 Task: Add an event with the title Third Meeting with Team Sales, date '2024/05/08', time 9:40 AM to 11:40 AMand add a description: Welcome to the Presentation Practice session, where you can hone your public speaking skills and receive constructive feedback to enhance your presentation abilities. This interactive session is designed to provide a supportive environment for participants to practice and refine their presentation techniques, whether it's for professional or academic purposes., put the event into Green category, logged in from the account softage.3@softage.netand send the event invitation to softage.10@softage.net and softage.1@softage.net. Set a reminder for the event 1 hour before
Action: Mouse moved to (107, 127)
Screenshot: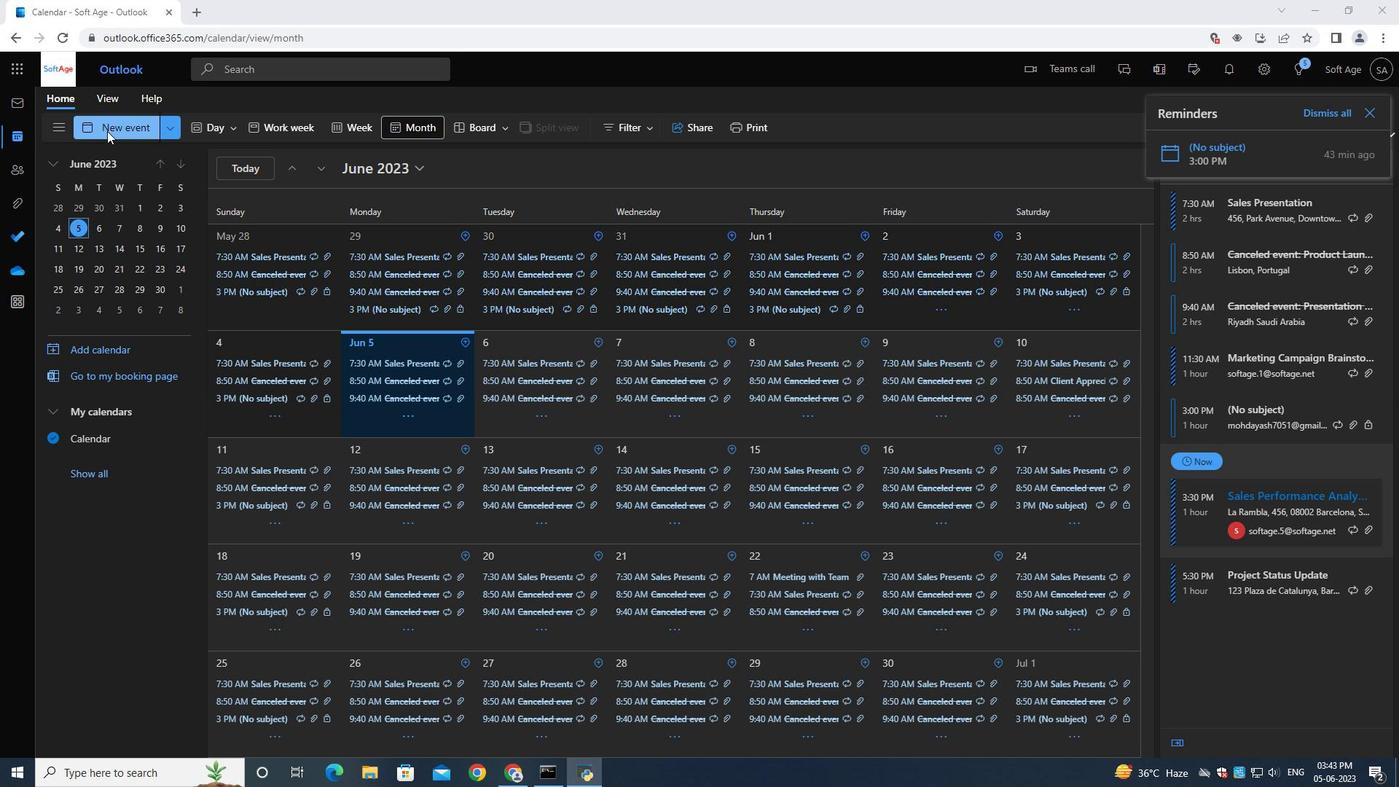 
Action: Mouse pressed left at (107, 127)
Screenshot: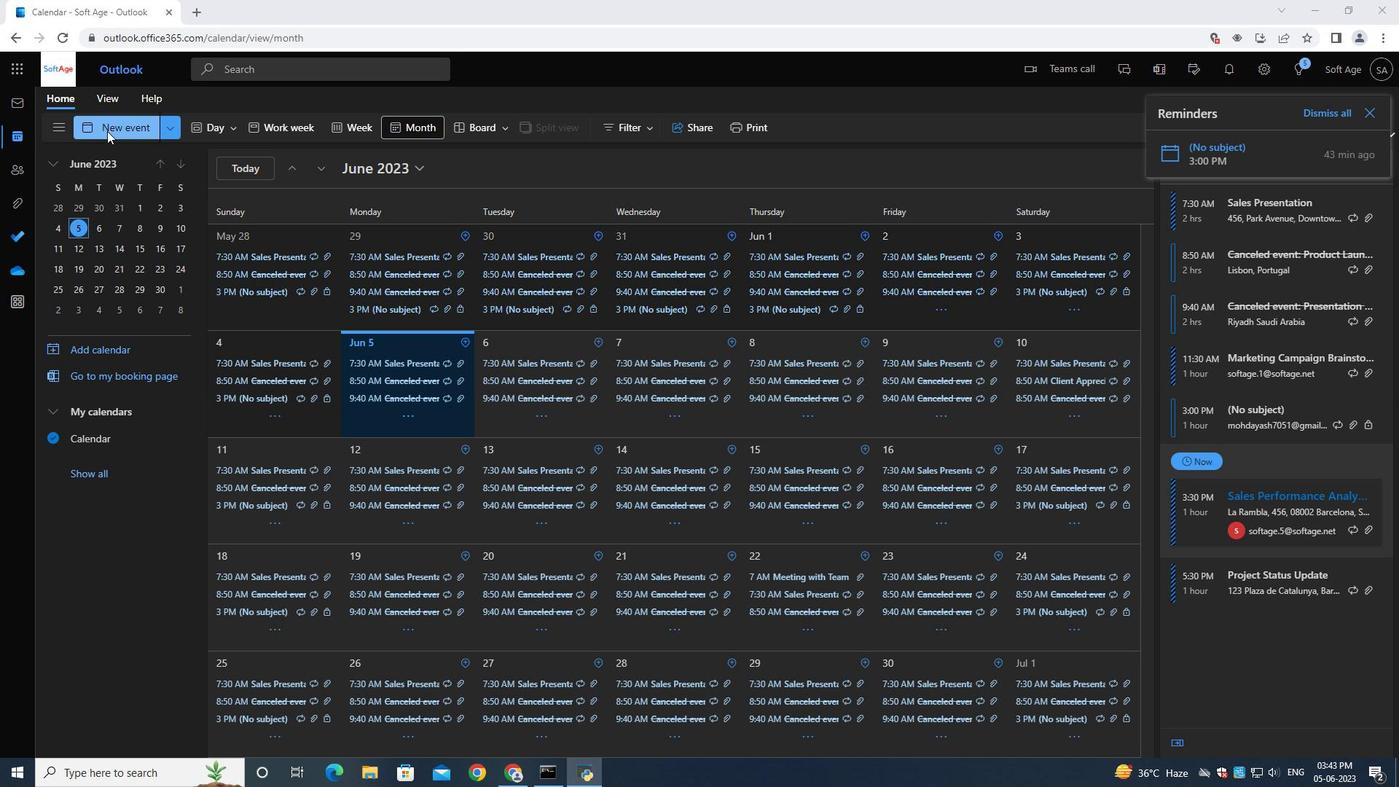 
Action: Mouse moved to (417, 217)
Screenshot: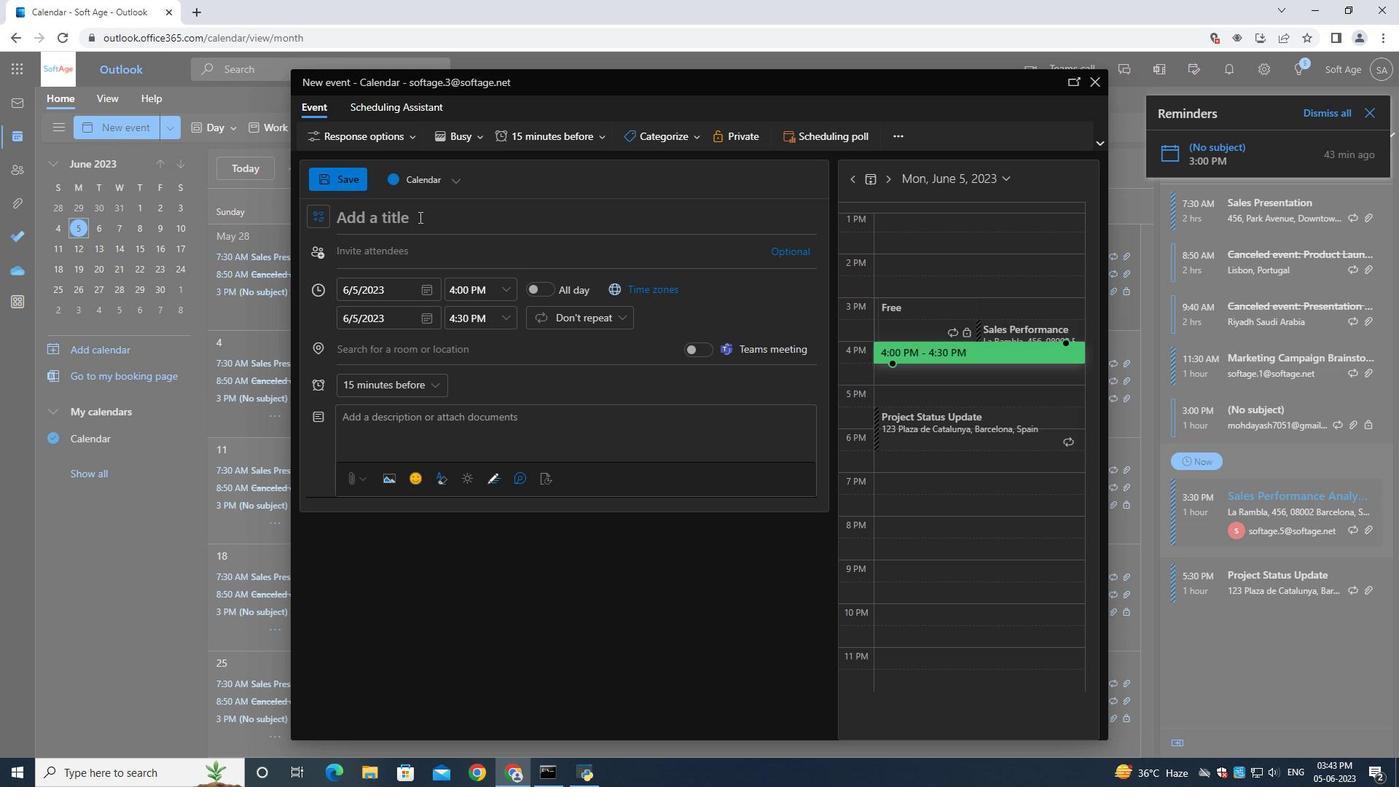 
Action: Mouse pressed left at (417, 217)
Screenshot: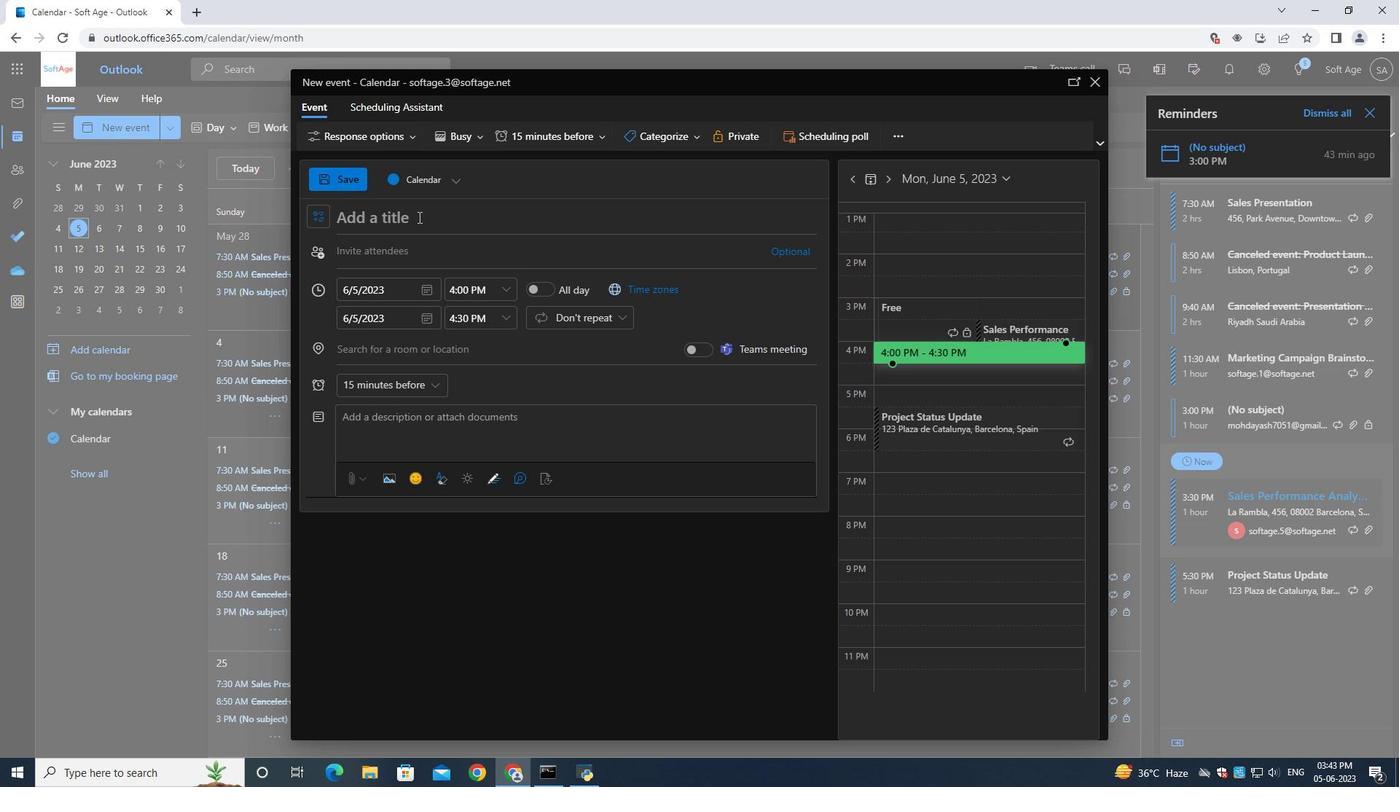 
Action: Key pressed <Key.shift>Third<Key.space><Key.shift>Meeting<Key.space><Key.shift><Key.shift><Key.shift><Key.shift><Key.shift><Key.shift><Key.shift><Key.shift><Key.shift><Key.shift><Key.shift><Key.shift><Key.shift><Key.shift><Key.shift><Key.shift><Key.shift><Key.shift><Key.shift><Key.shift><Key.shift><Key.shift><Key.shift><Key.shift><Key.shift><Key.shift><Key.shift><Key.shift><Key.shift><Key.shift><Key.shift><Key.shift><Key.shift><Key.shift><Key.shift><Key.shift><Key.shift><Key.shift><Key.shift><Key.shift>with<Key.space><Key.shift>Team<Key.space><Key.shift>Sales<Key.space>
Screenshot: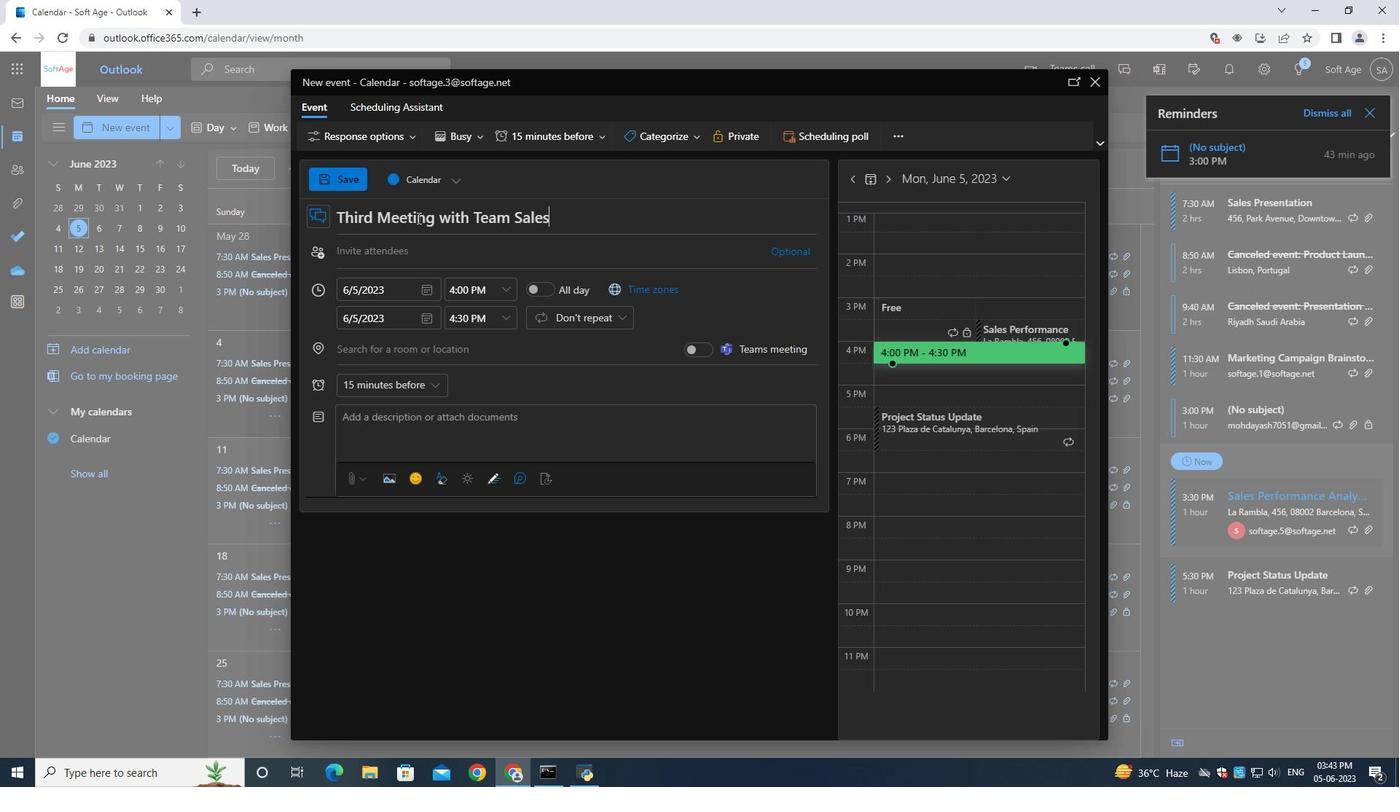 
Action: Mouse moved to (430, 295)
Screenshot: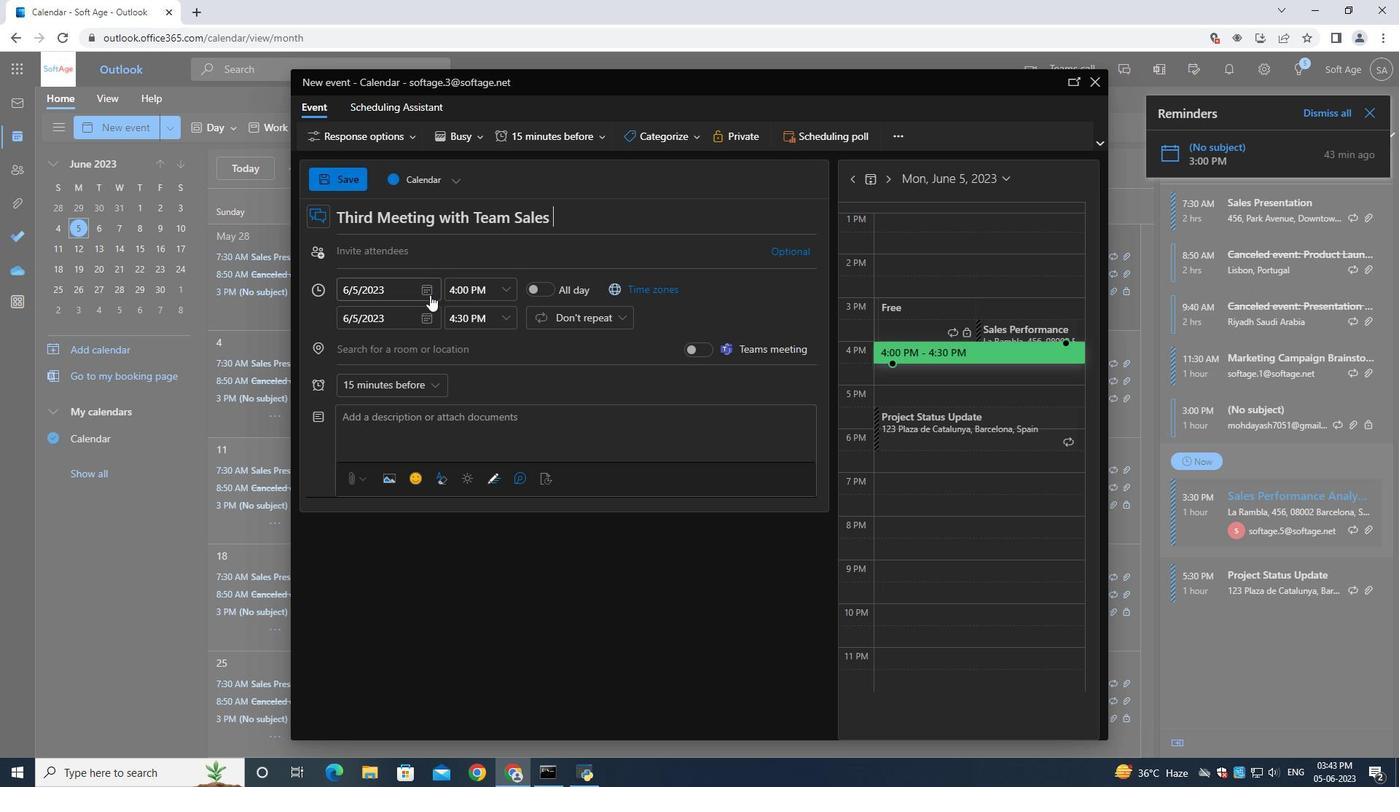 
Action: Mouse pressed left at (430, 295)
Screenshot: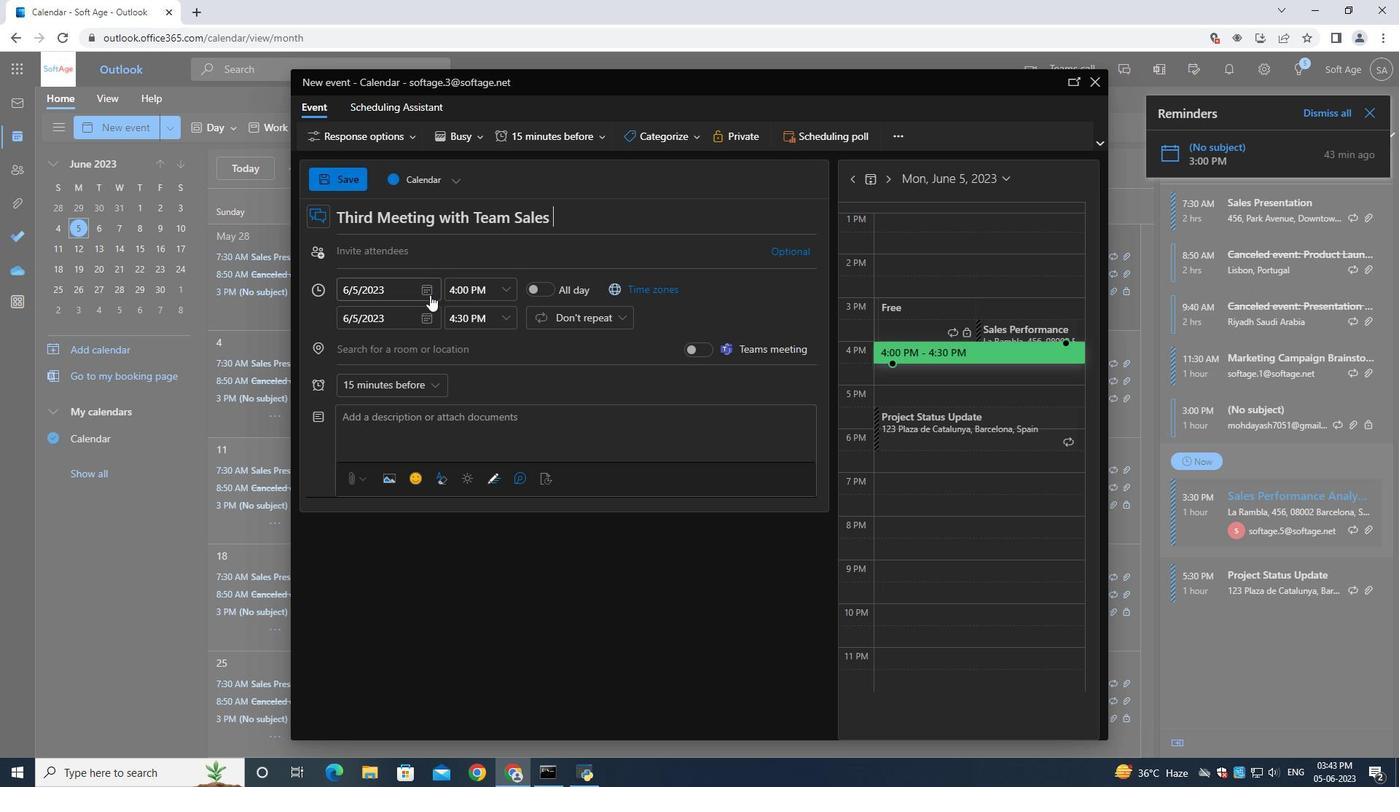 
Action: Mouse moved to (481, 317)
Screenshot: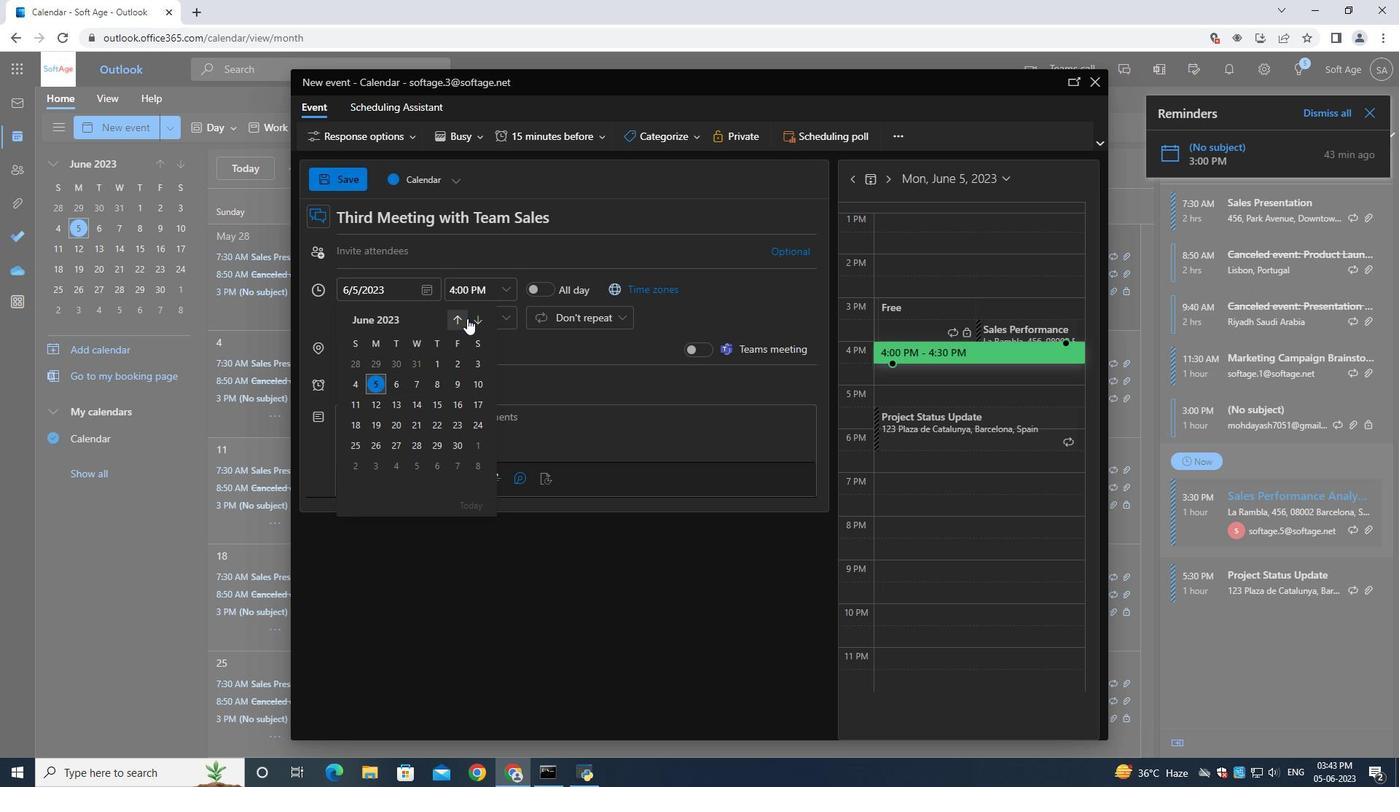 
Action: Mouse pressed left at (481, 317)
Screenshot: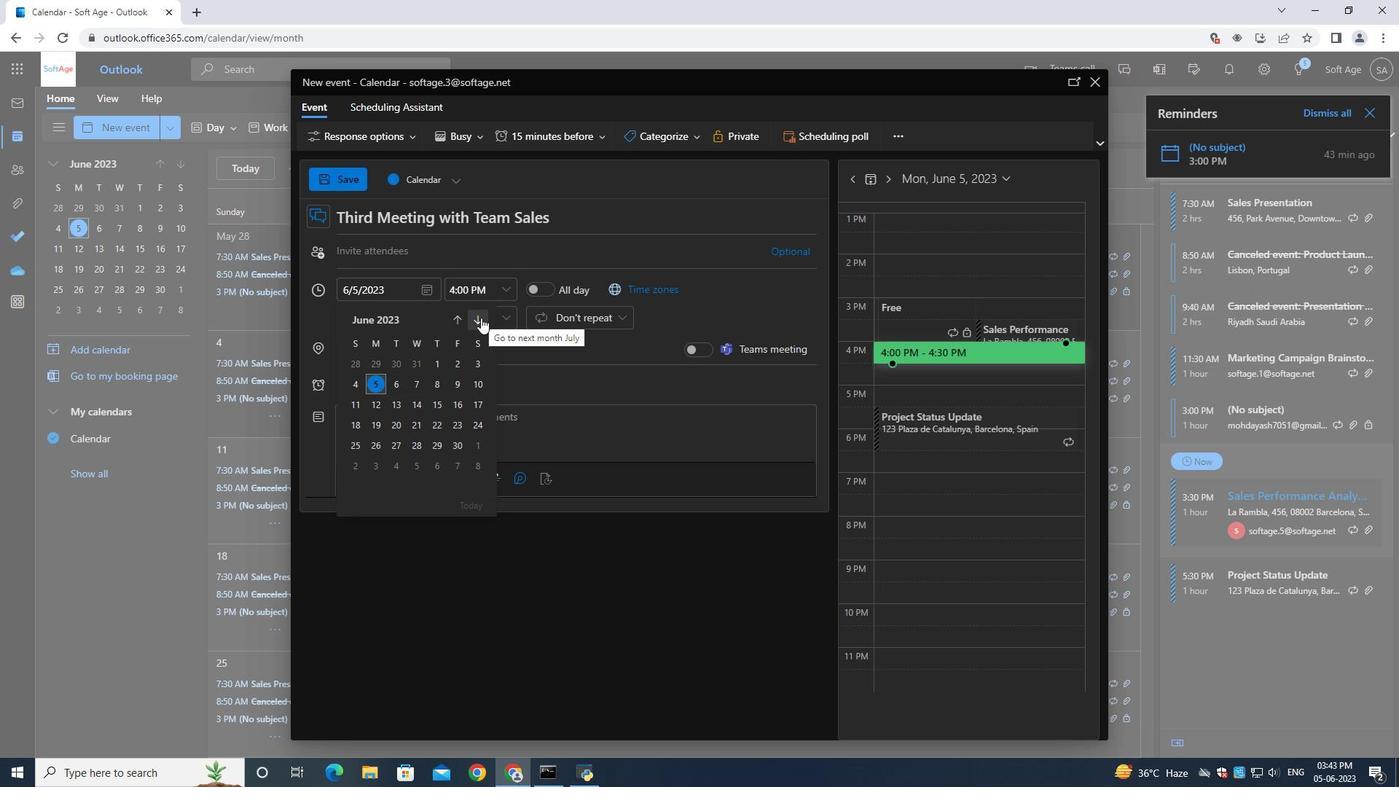 
Action: Mouse pressed left at (481, 317)
Screenshot: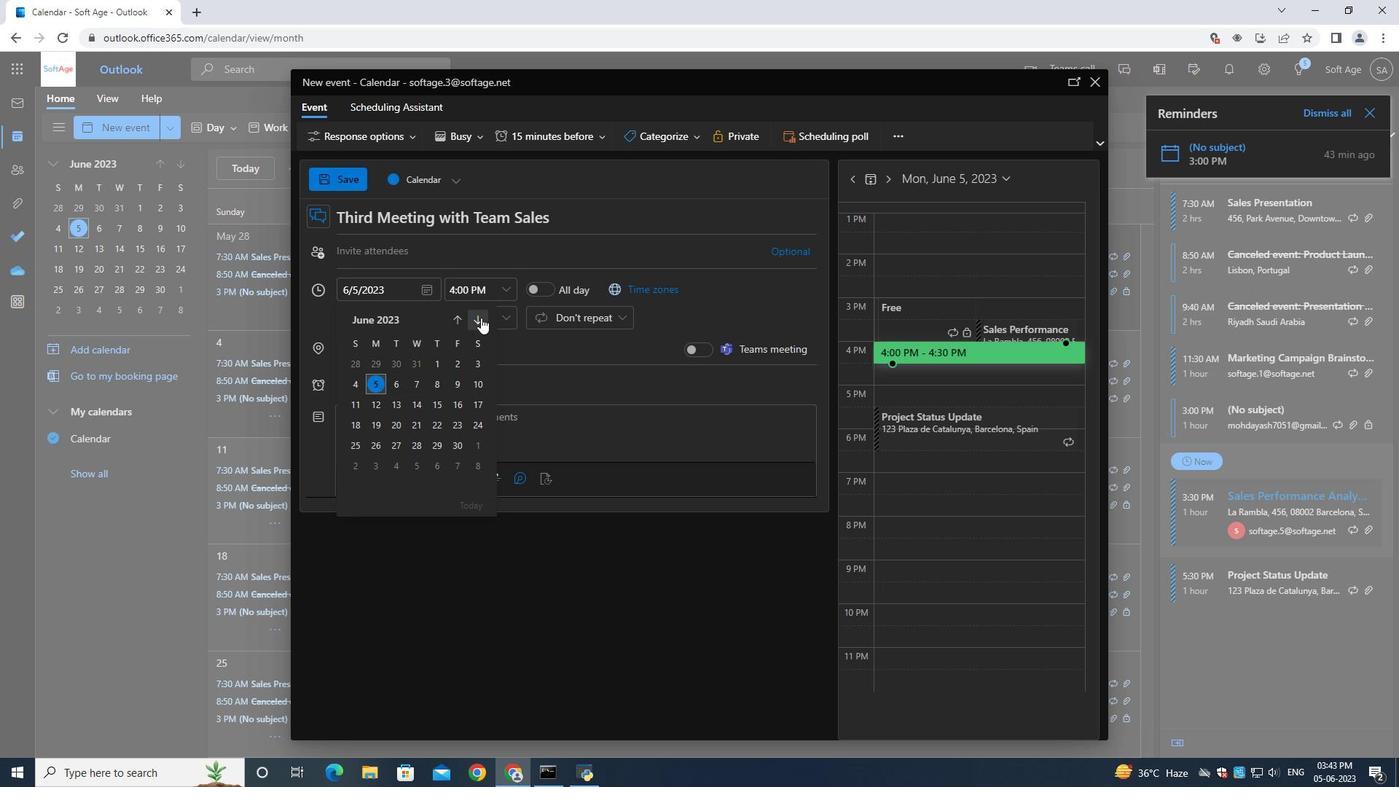 
Action: Mouse pressed left at (481, 317)
Screenshot: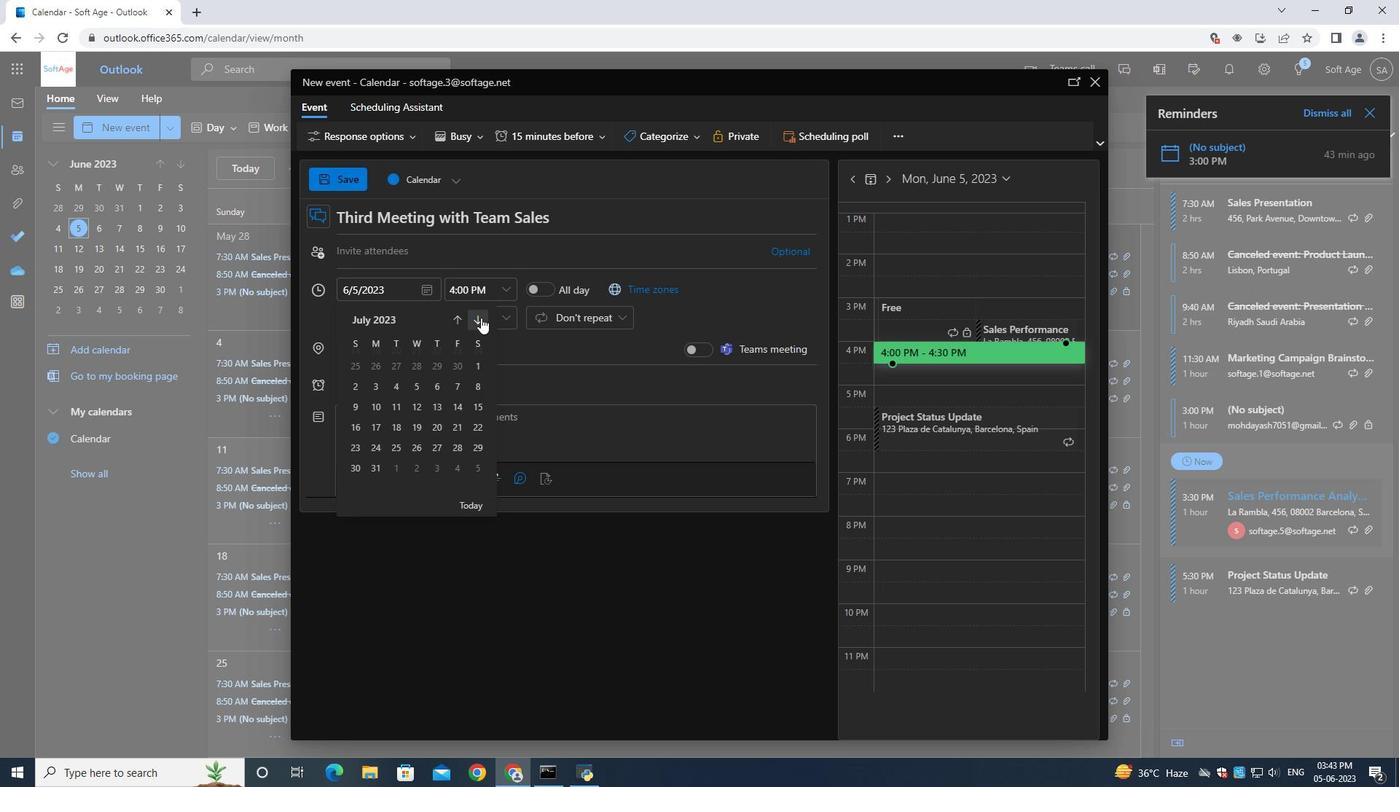 
Action: Mouse pressed left at (481, 317)
Screenshot: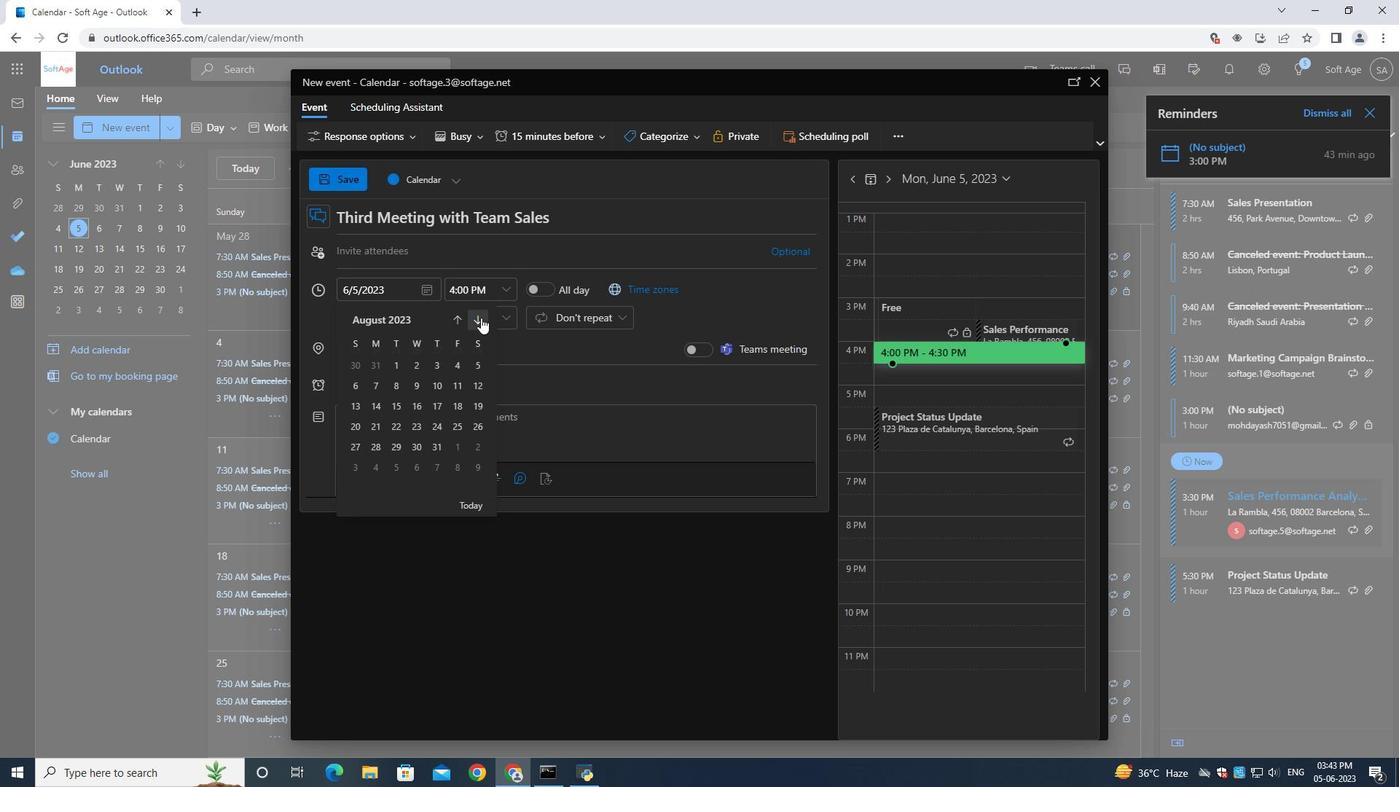 
Action: Mouse pressed left at (481, 317)
Screenshot: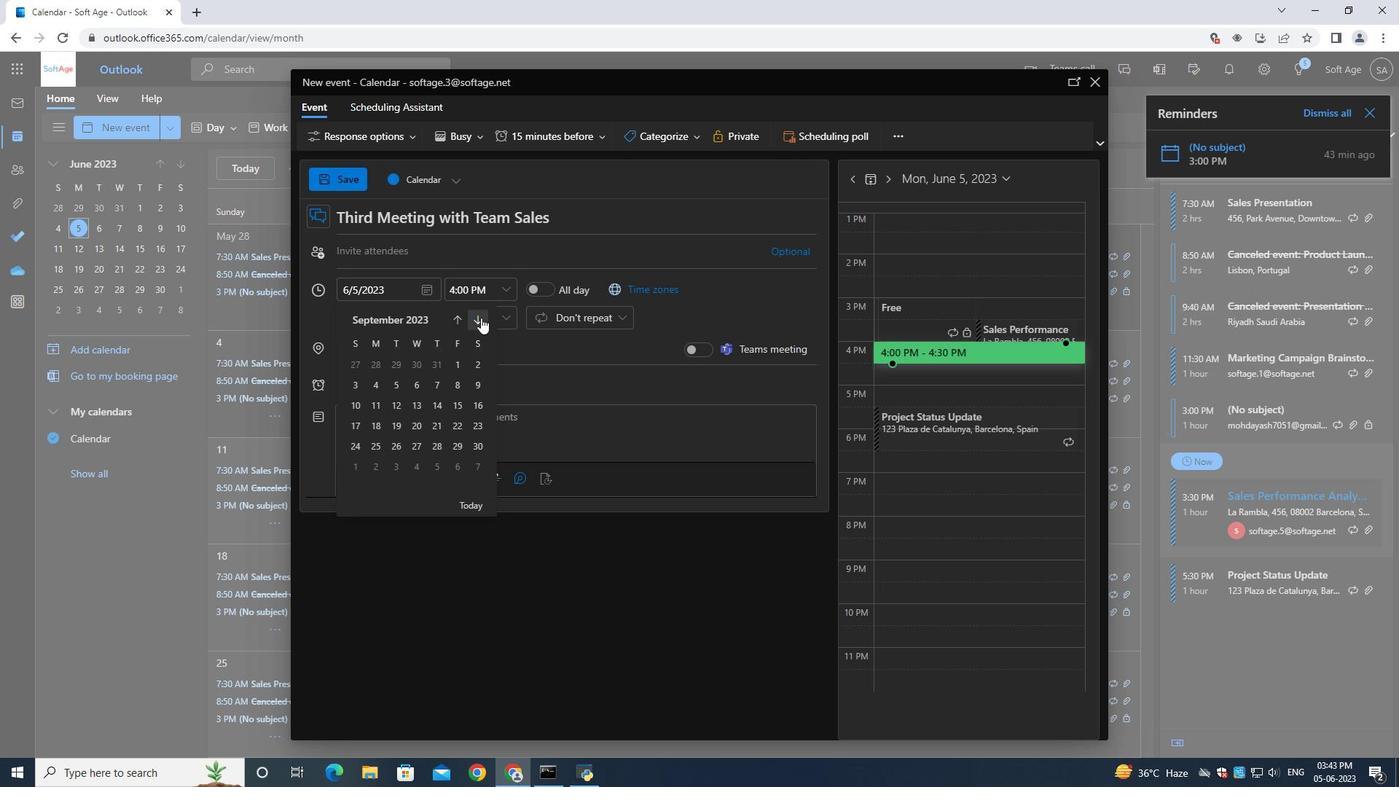 
Action: Mouse pressed left at (481, 317)
Screenshot: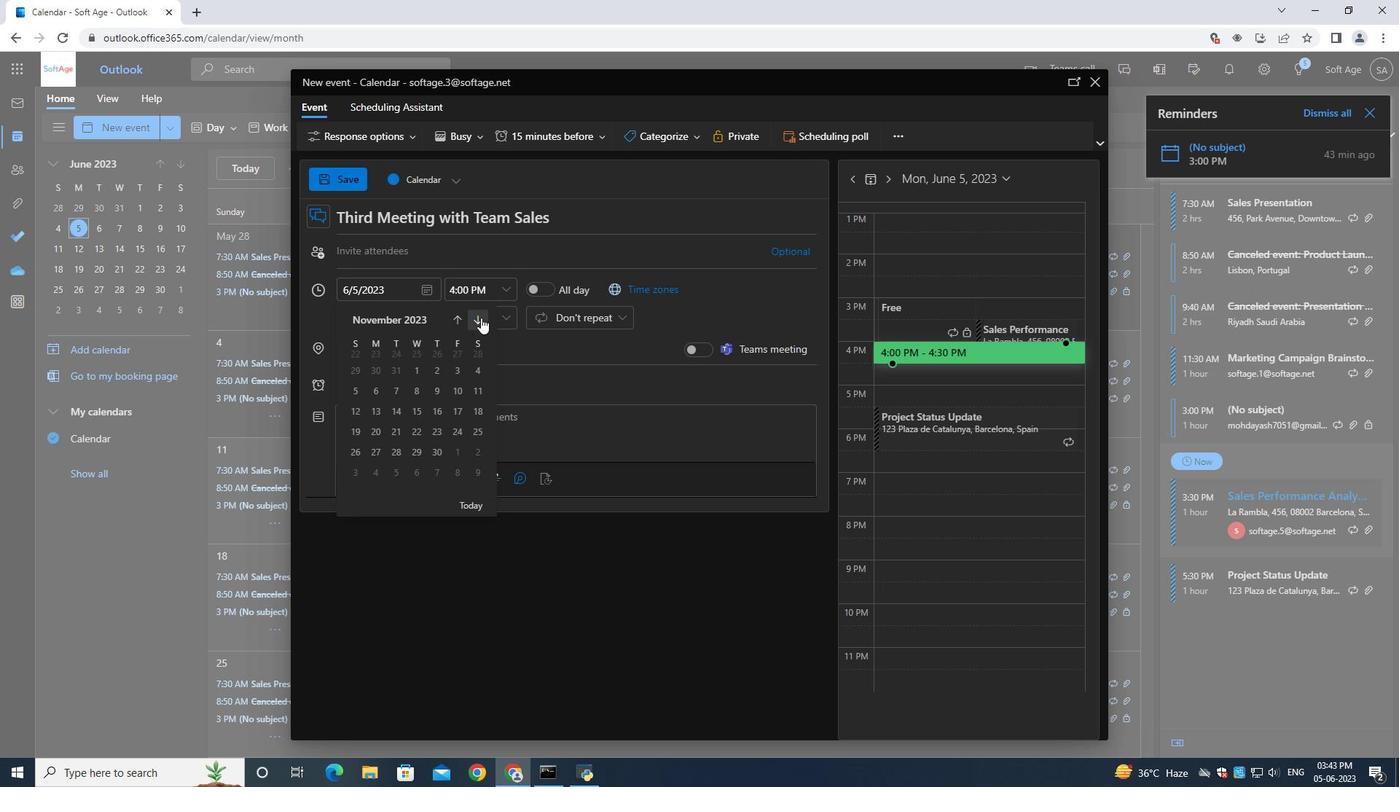 
Action: Mouse pressed left at (481, 317)
Screenshot: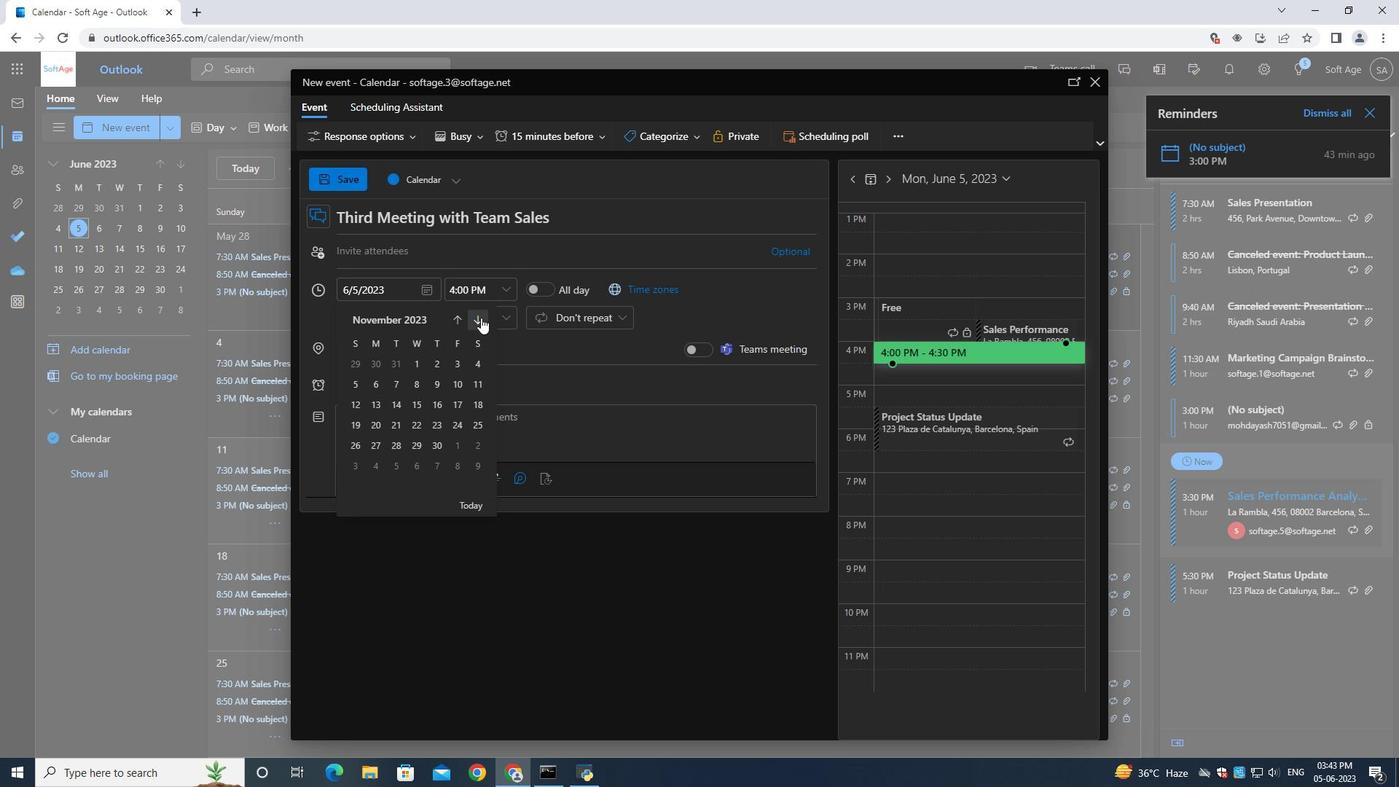 
Action: Mouse pressed left at (481, 317)
Screenshot: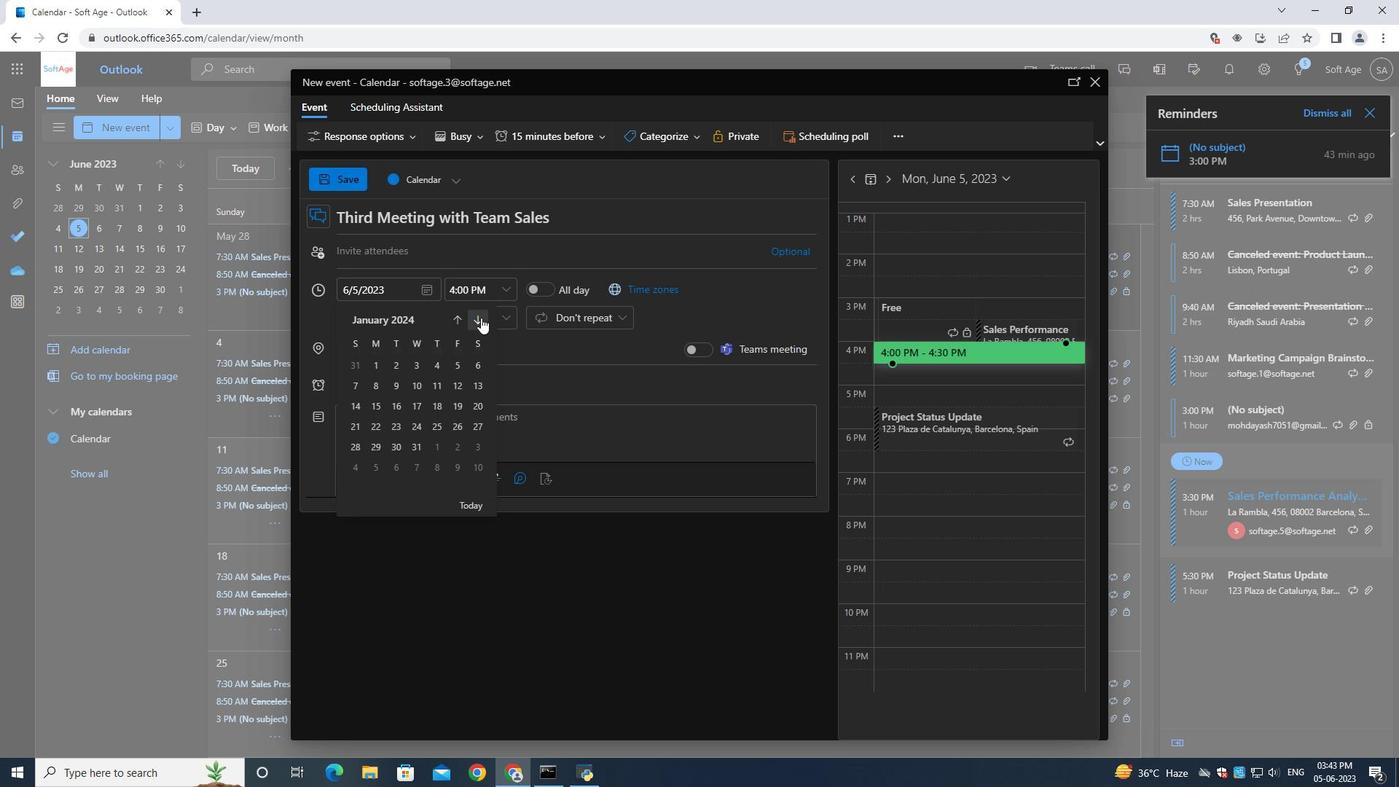 
Action: Mouse pressed left at (481, 317)
Screenshot: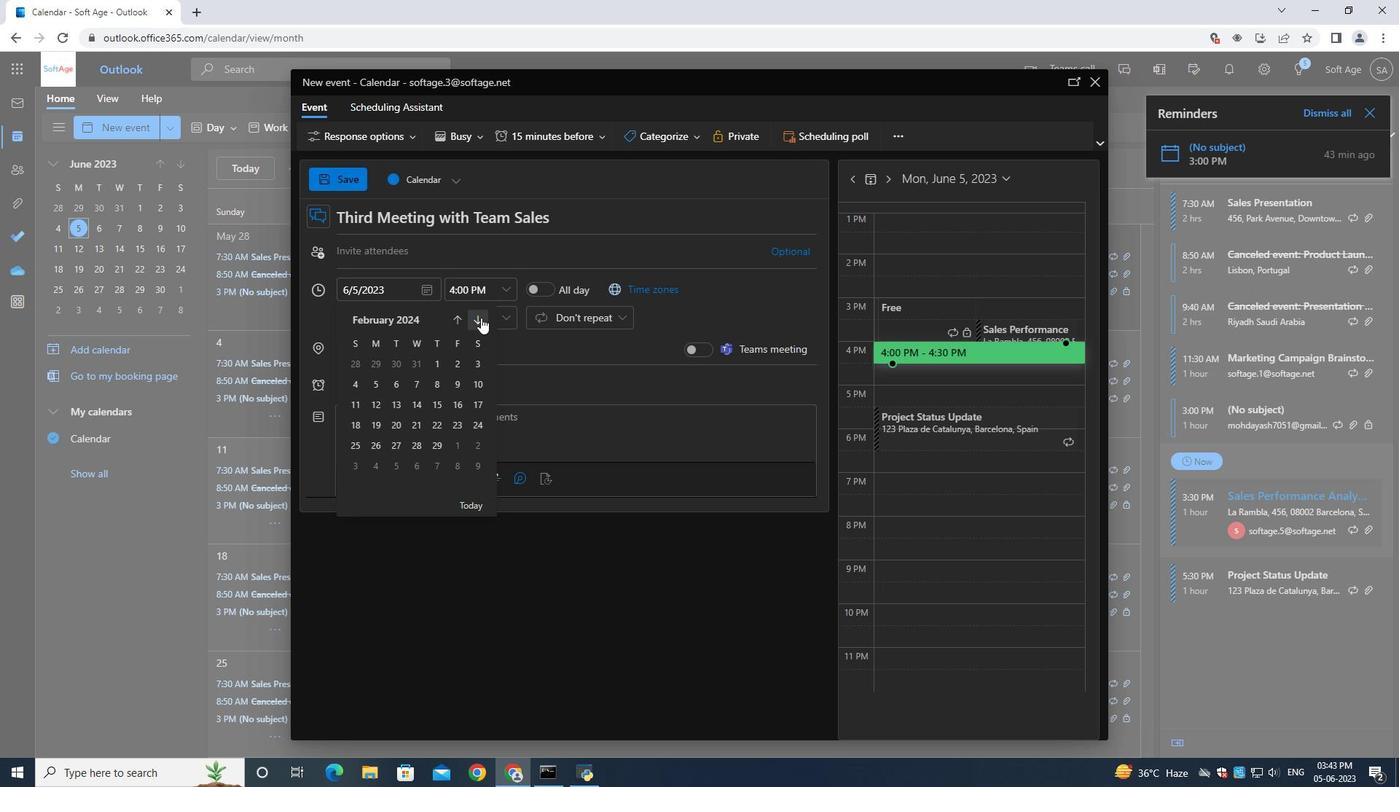 
Action: Mouse pressed left at (481, 317)
Screenshot: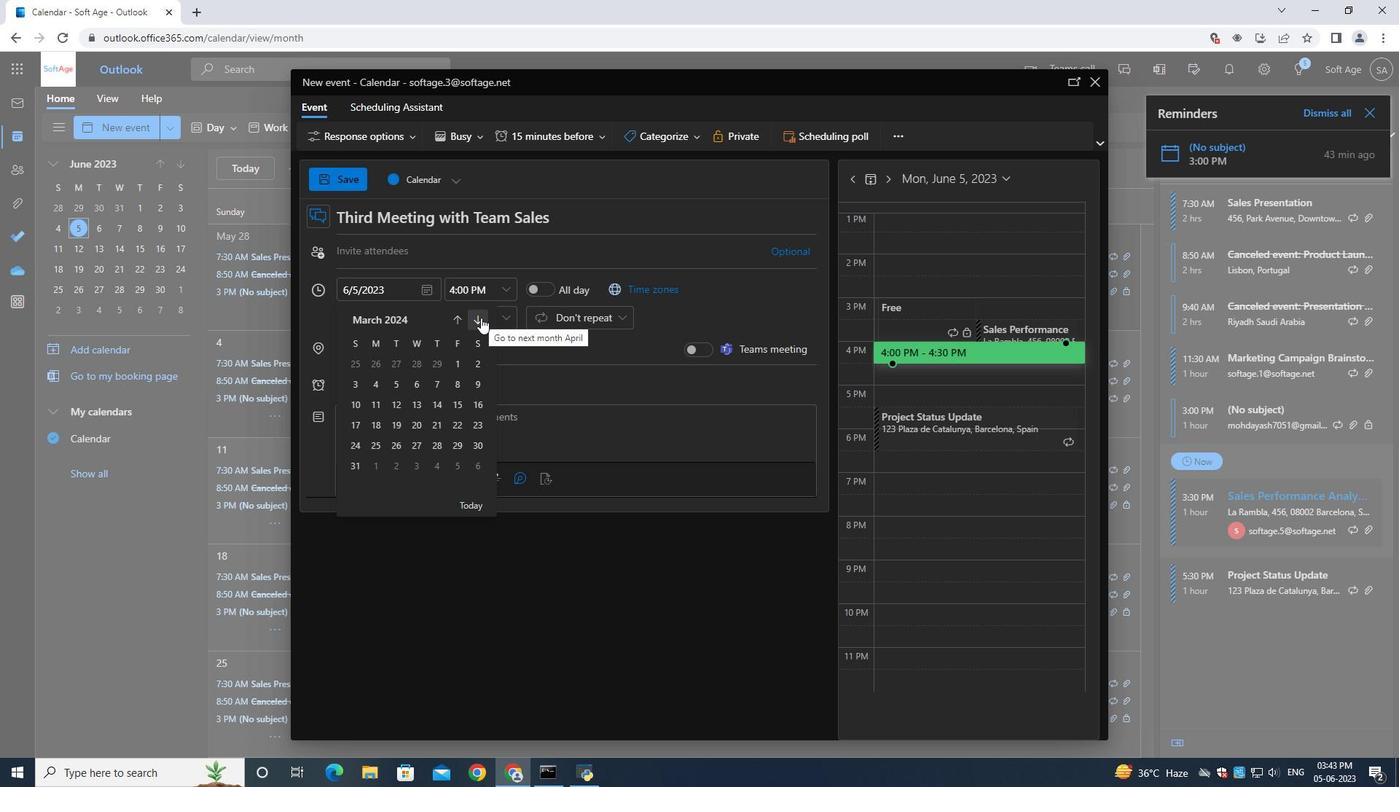 
Action: Mouse moved to (473, 315)
Screenshot: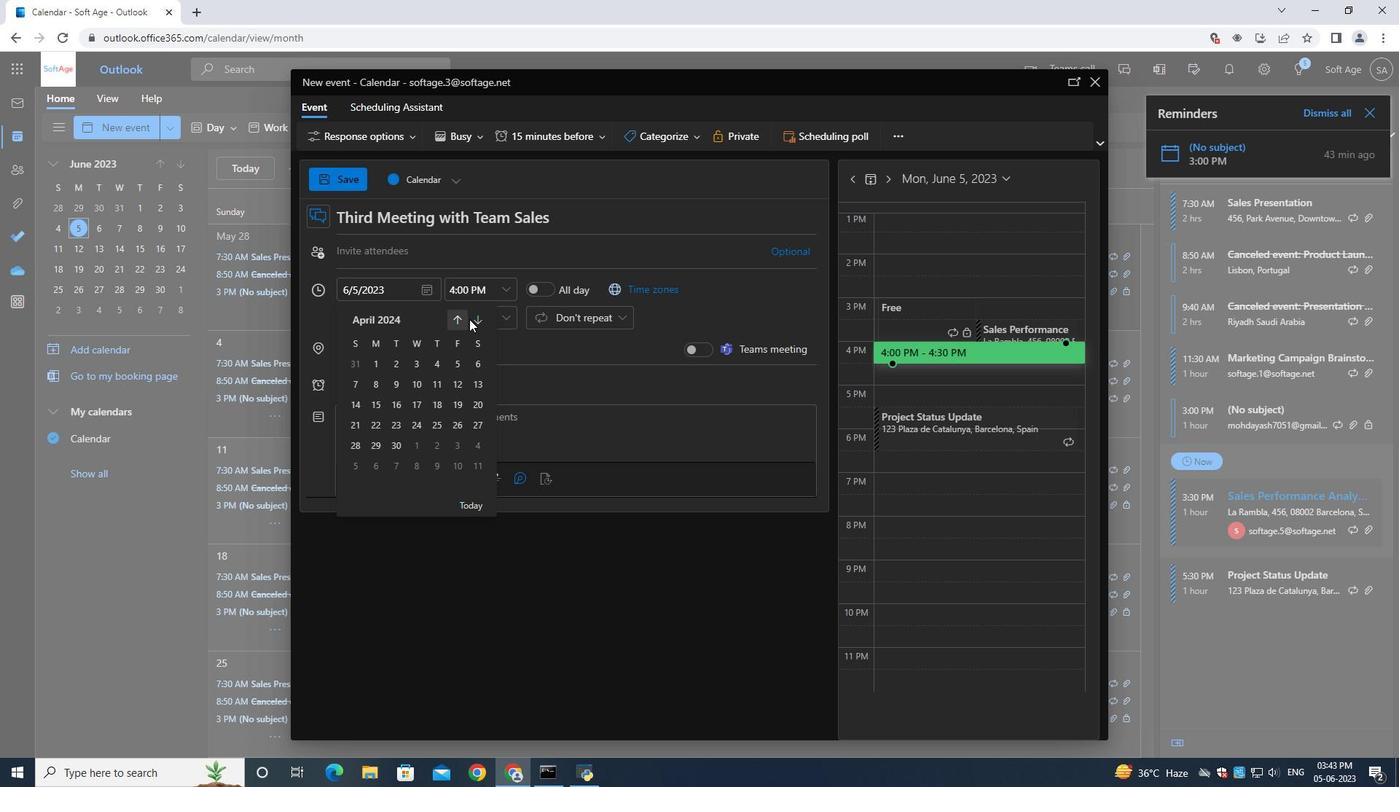 
Action: Mouse pressed left at (473, 315)
Screenshot: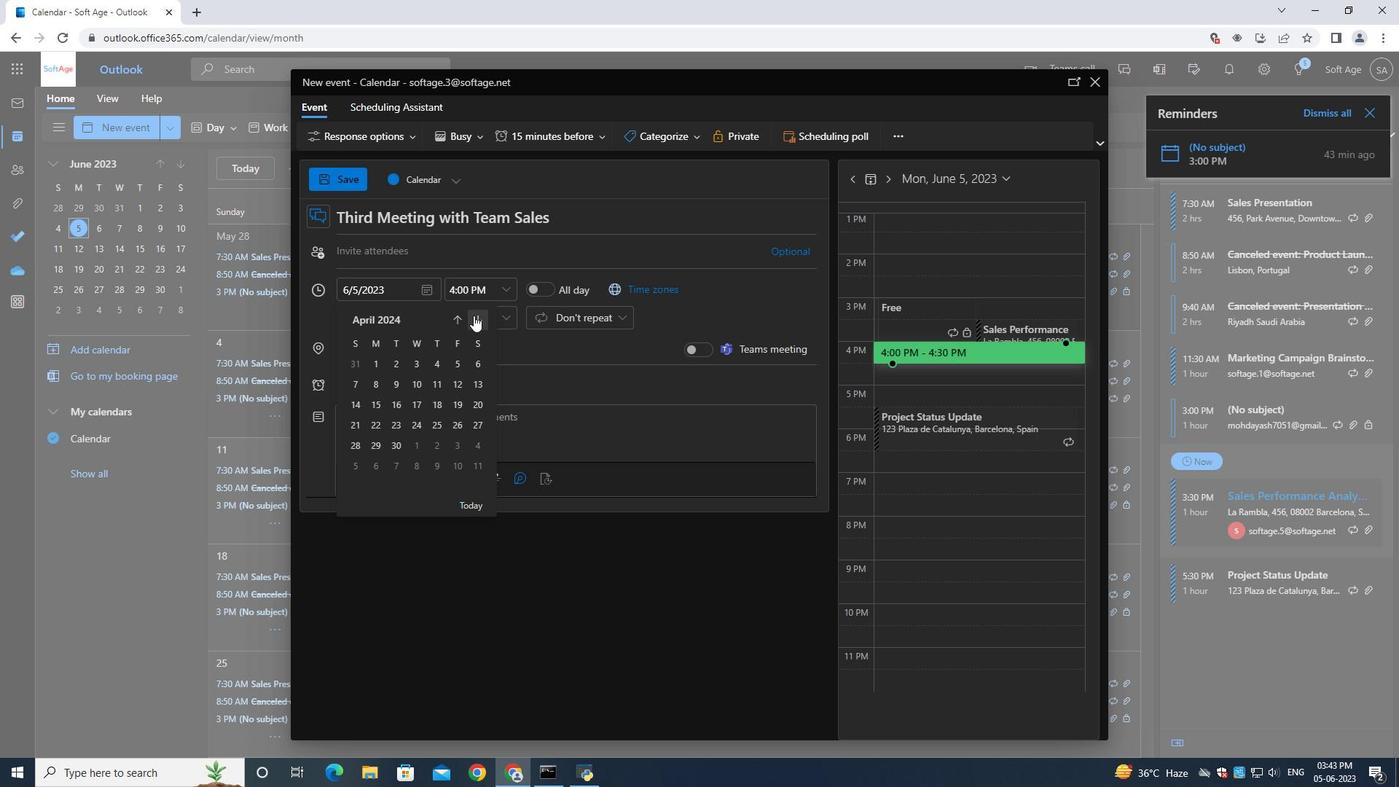 
Action: Mouse moved to (411, 383)
Screenshot: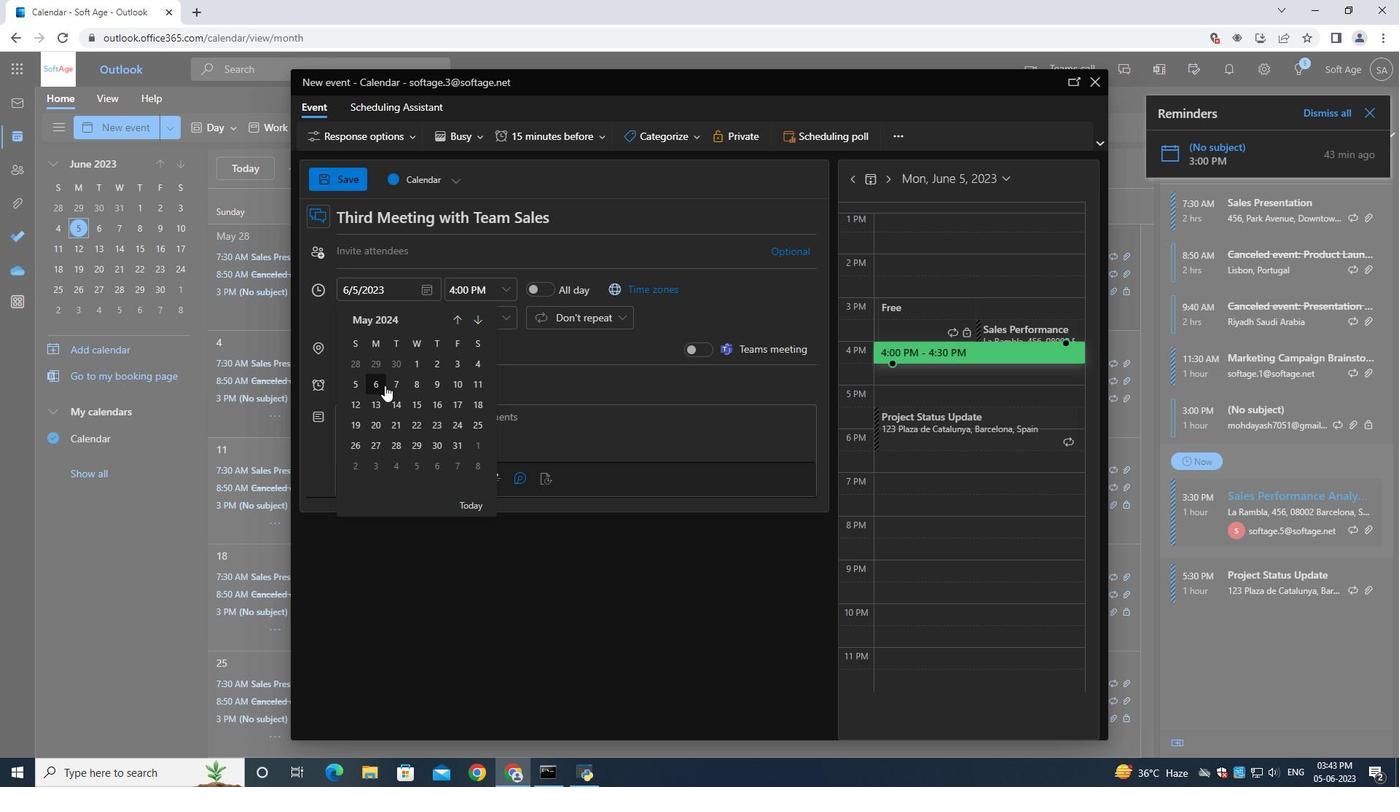 
Action: Mouse pressed left at (411, 383)
Screenshot: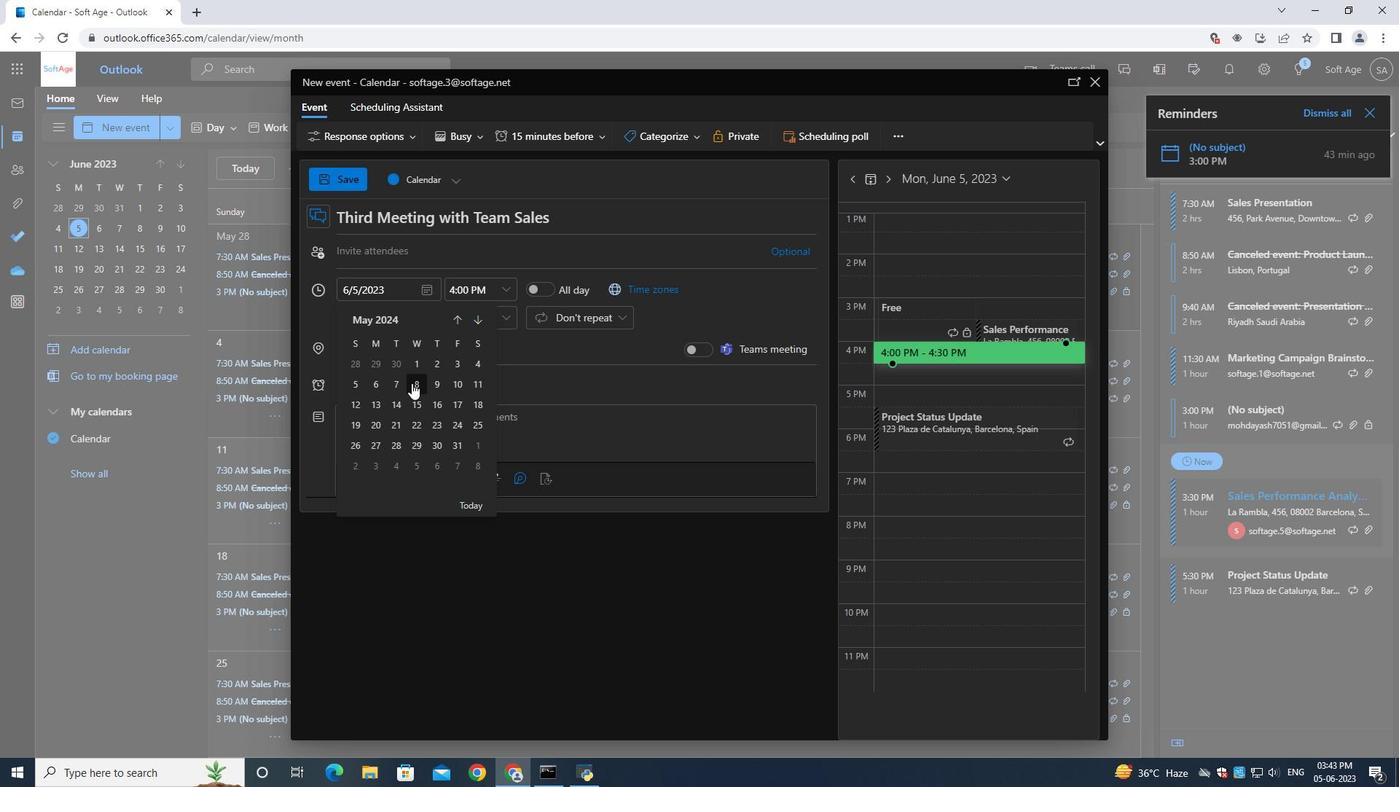 
Action: Mouse moved to (462, 287)
Screenshot: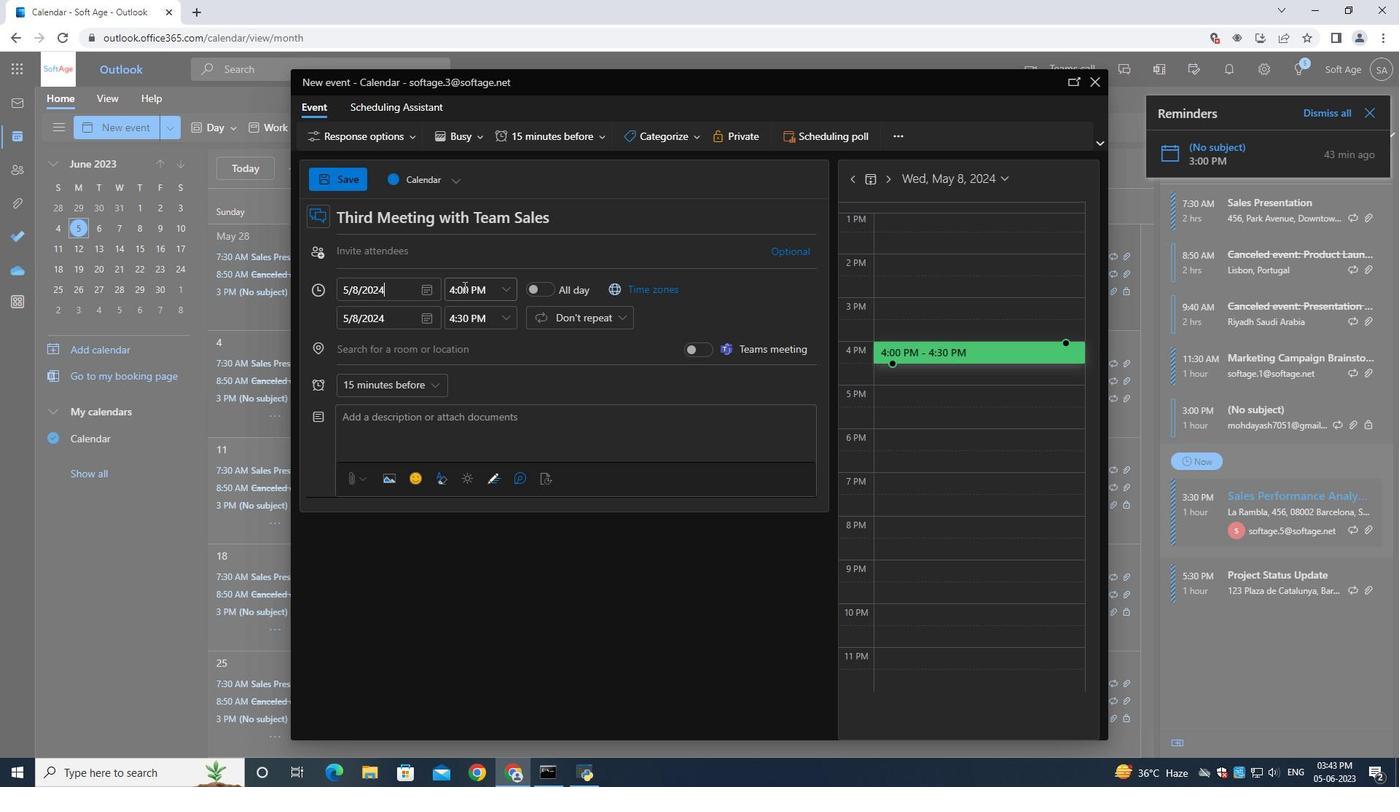 
Action: Mouse pressed left at (462, 287)
Screenshot: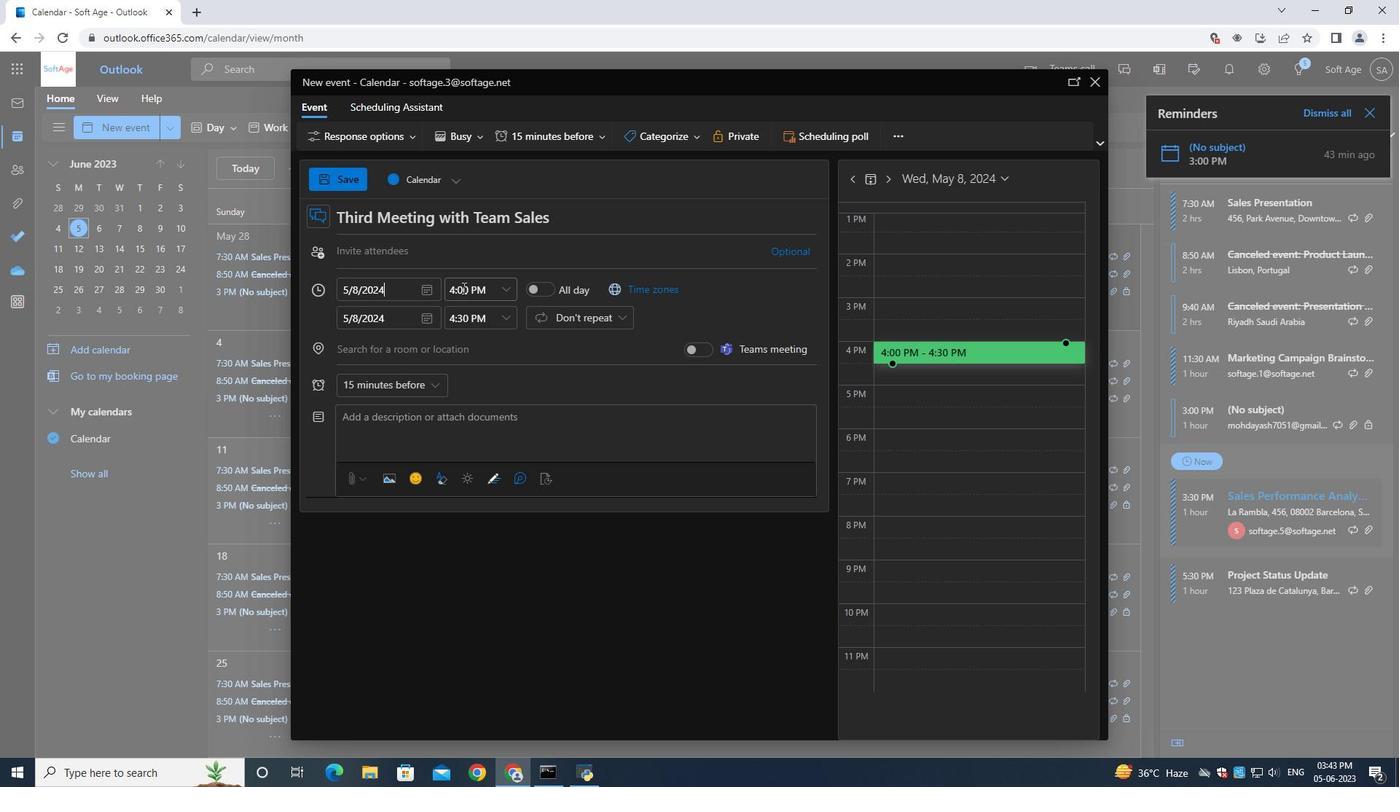 
Action: Key pressed 9<Key.shift_r>:40<Key.shift>AM
Screenshot: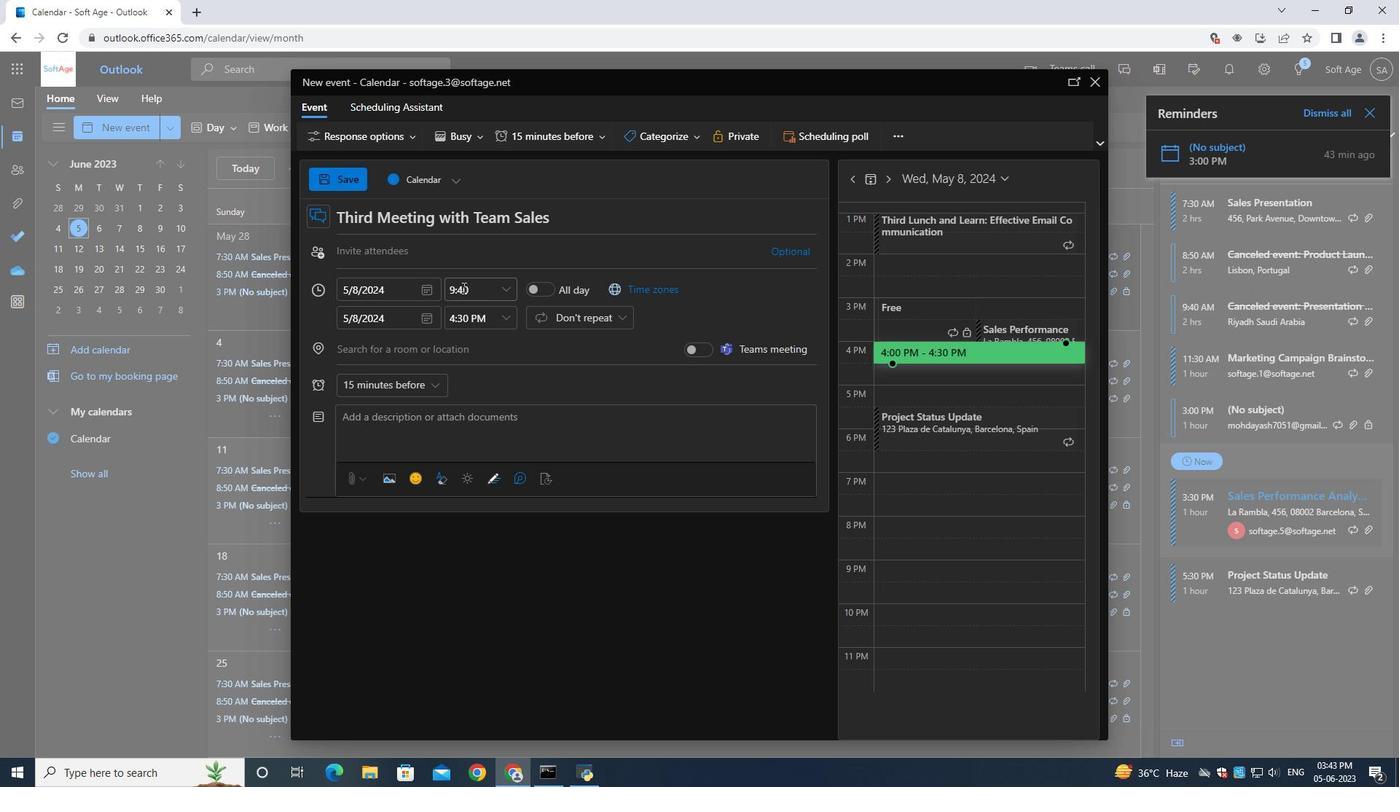 
Action: Mouse moved to (451, 318)
Screenshot: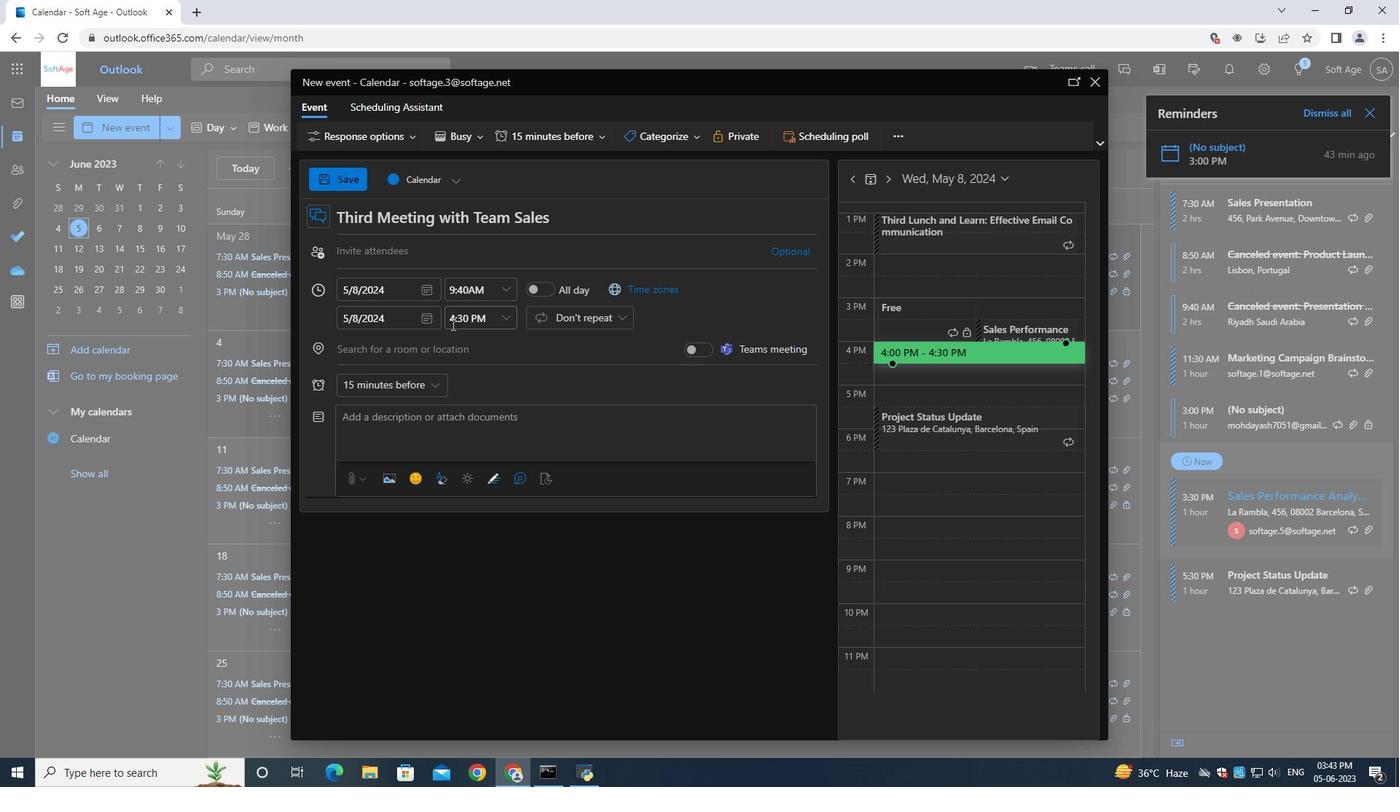
Action: Mouse pressed left at (451, 318)
Screenshot: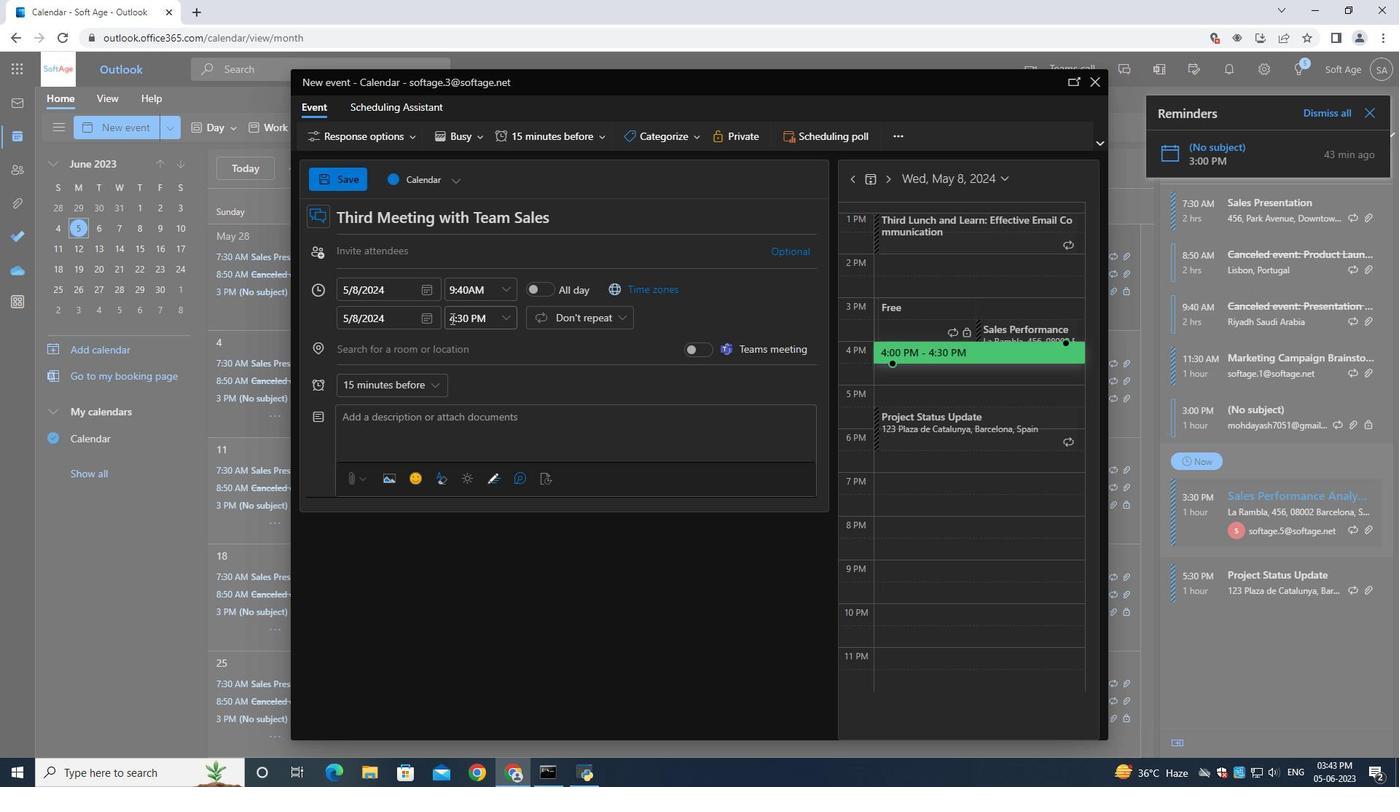 
Action: Mouse moved to (453, 319)
Screenshot: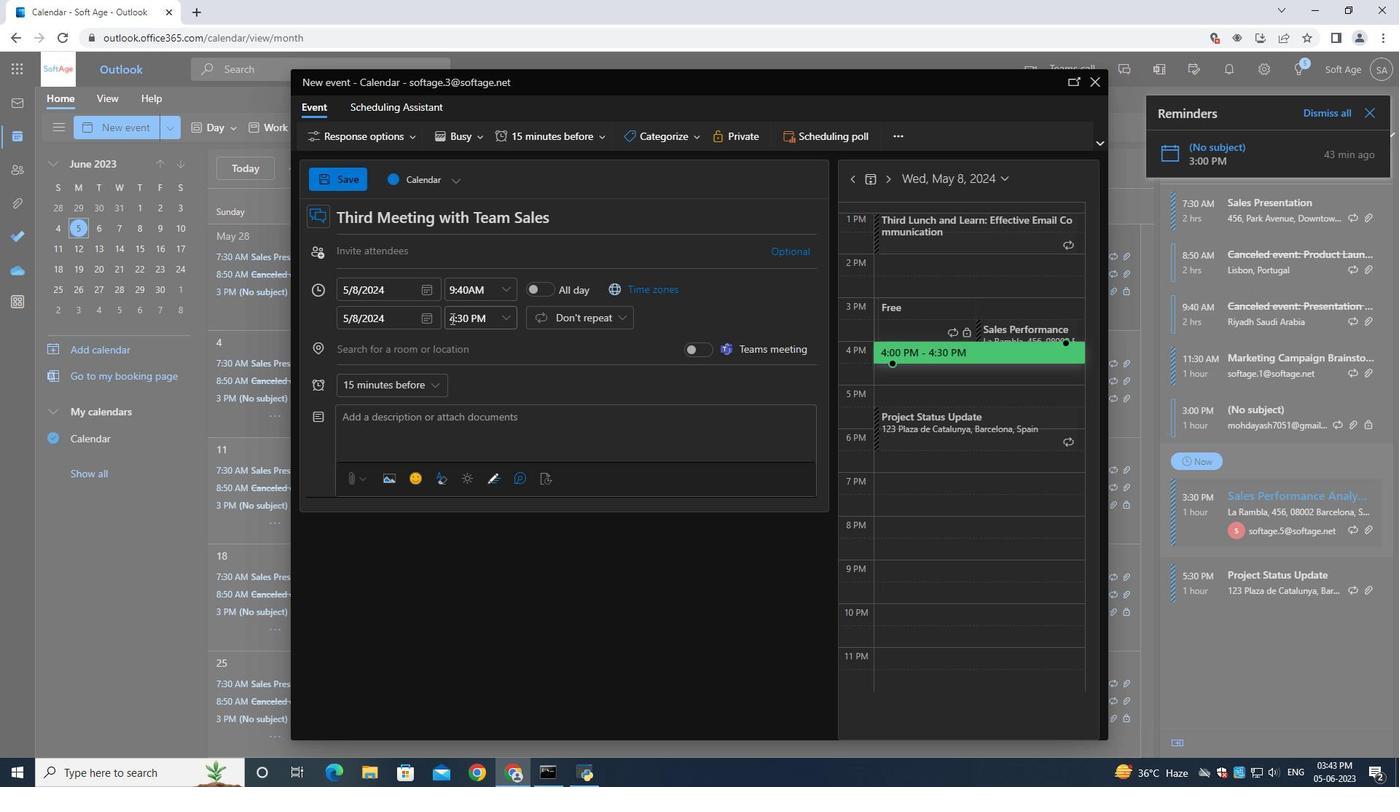 
Action: Key pressed 11<Key.shift_r>:40<Key.shift>AM
Screenshot: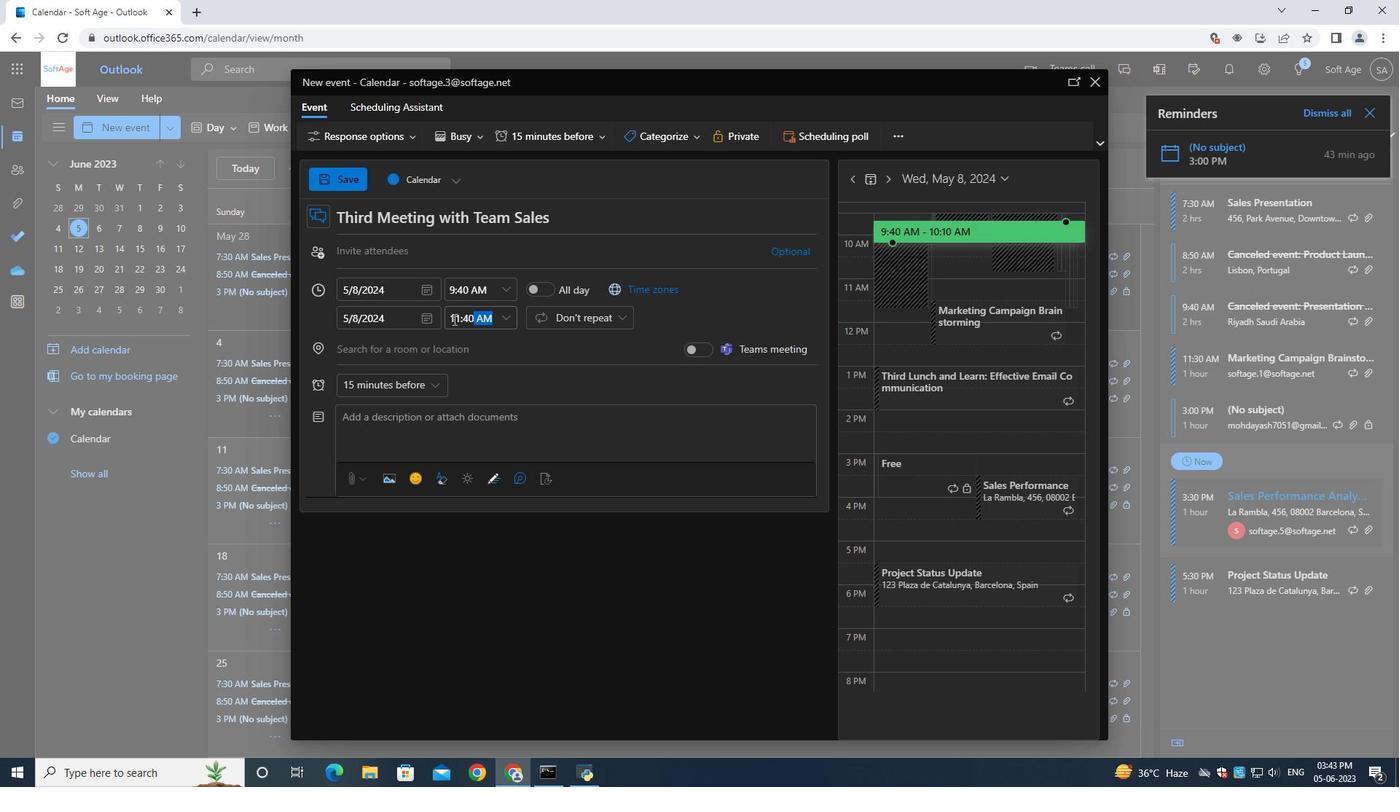 
Action: Mouse moved to (424, 420)
Screenshot: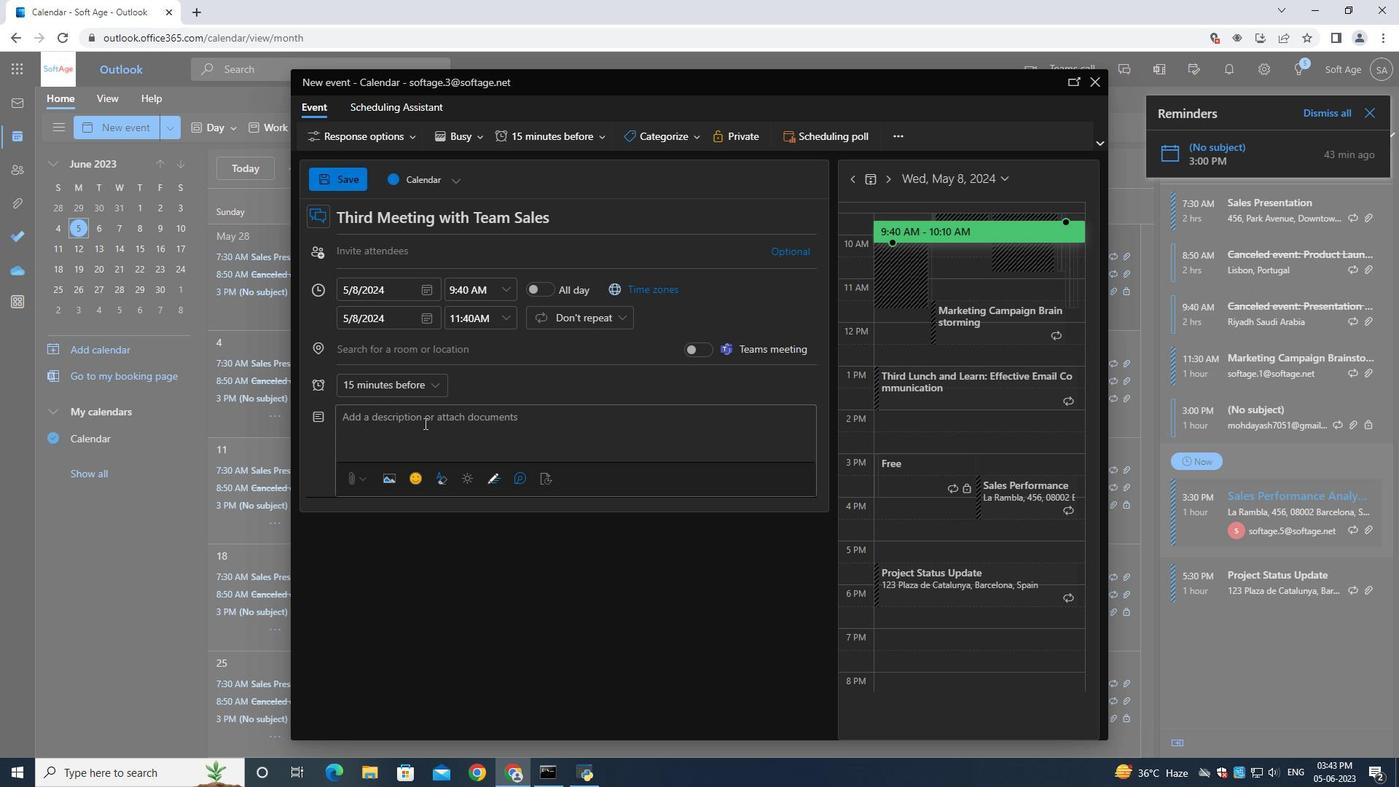 
Action: Mouse pressed left at (424, 420)
Screenshot: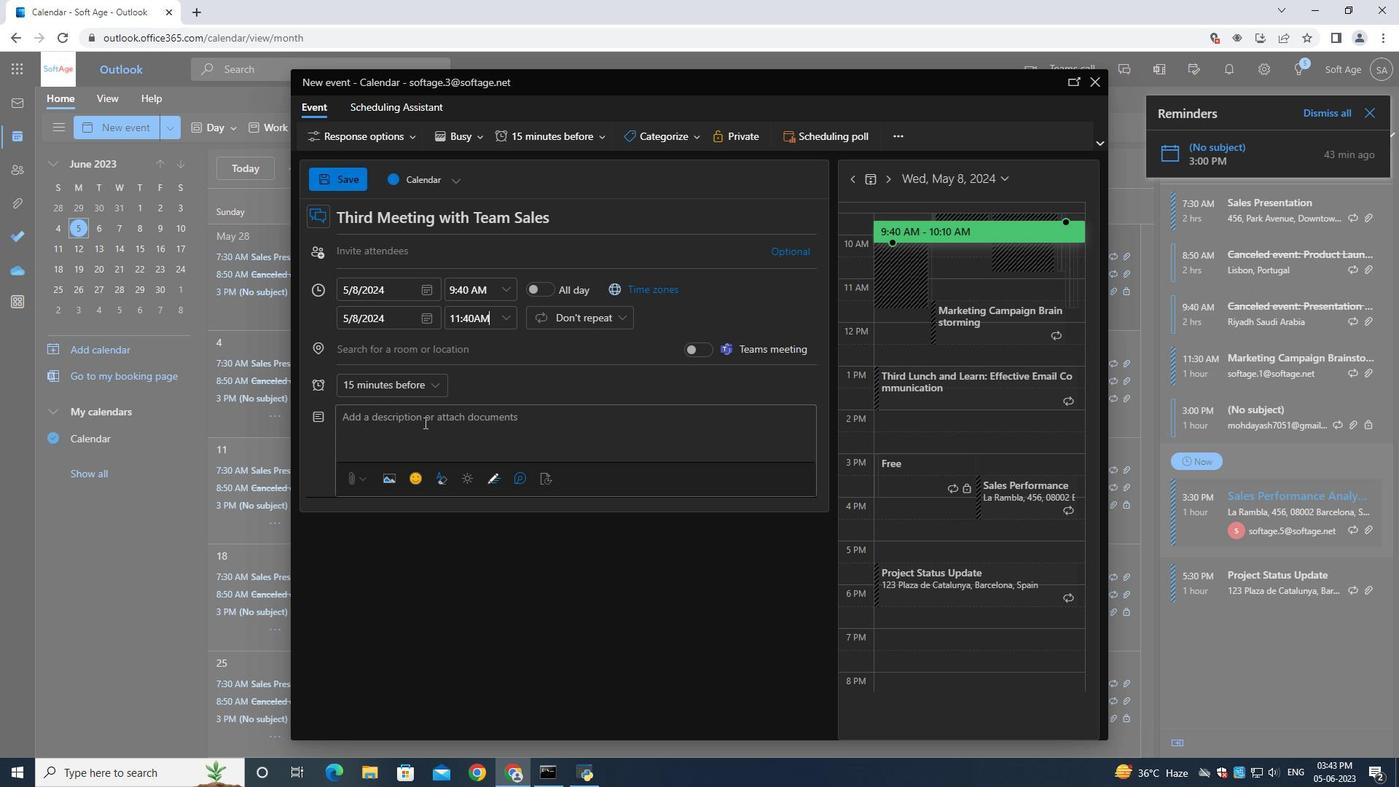 
Action: Key pressed <Key.shift>Welcome<Key.space>to<Key.space>the<Key.space>presentation<Key.space>p<Key.backspace><Key.shift>Practice<Key.space><Key.shift>session,<Key.space>where<Key.space>you<Key.space>can<Key.space>hone<Key.space>your<Key.space>public<Key.space>speaking<Key.space>skills<Key.space>and<Key.space>recive<Key.space>constructive<Key.space>feedback<Key.space>to<Key.space>enhance<Key.space>your<Key.space>presentation<Key.space>abilities.<Key.space><Key.shift>This<Key.space>interactive<Key.space>si<Key.backspace>ession<Key.space>is<Key.space>designed<Key.space>to<Key.space>provide<Key.space>a<Key.space>supportive<Key.space>environment<Key.space>for<Key.space>participants<Key.space>to<Key.space>practice<Key.space>and<Key.space>refine<Key.space>their<Key.space>presentation<Key.space>or<Key.space>academic<Key.space>purpose<Key.space>.
Screenshot: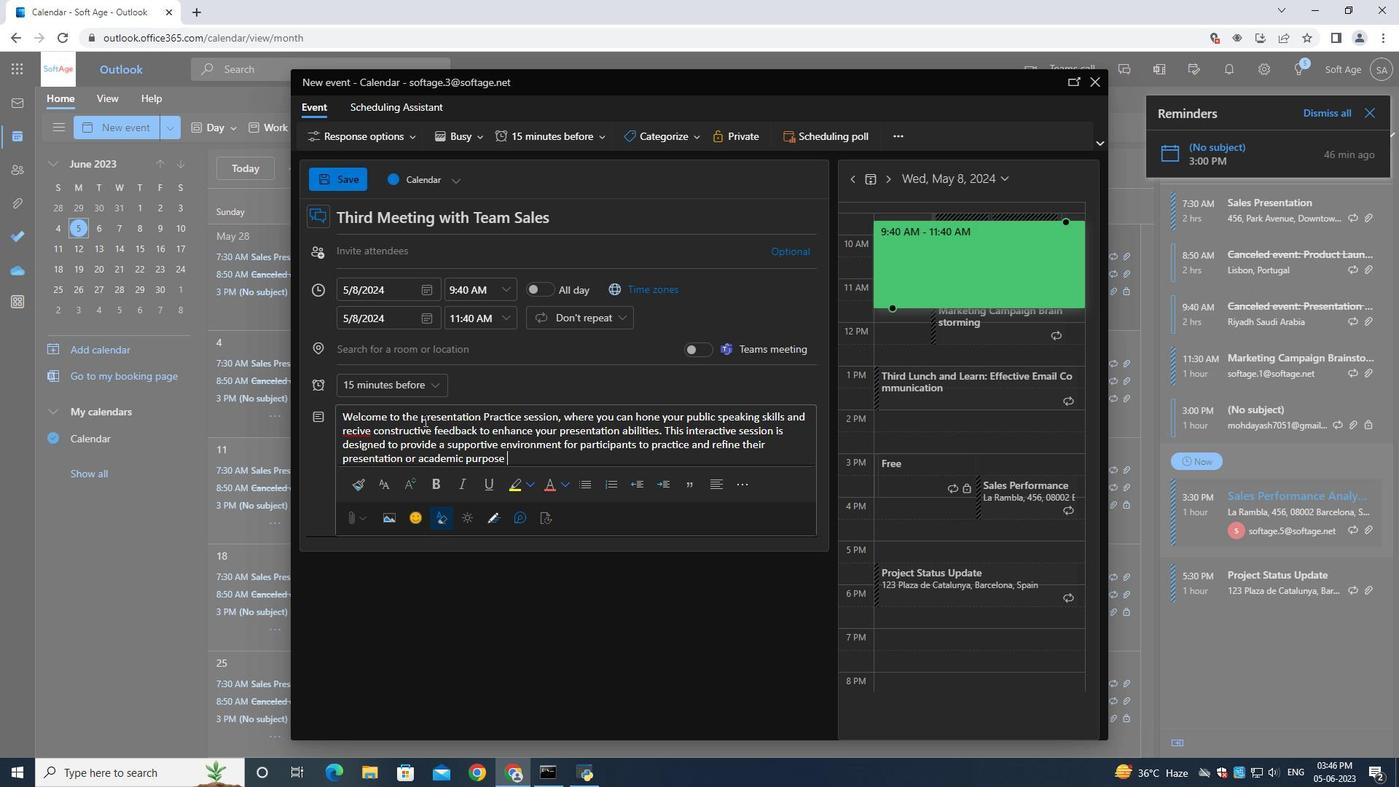 
Action: Mouse moved to (438, 427)
Screenshot: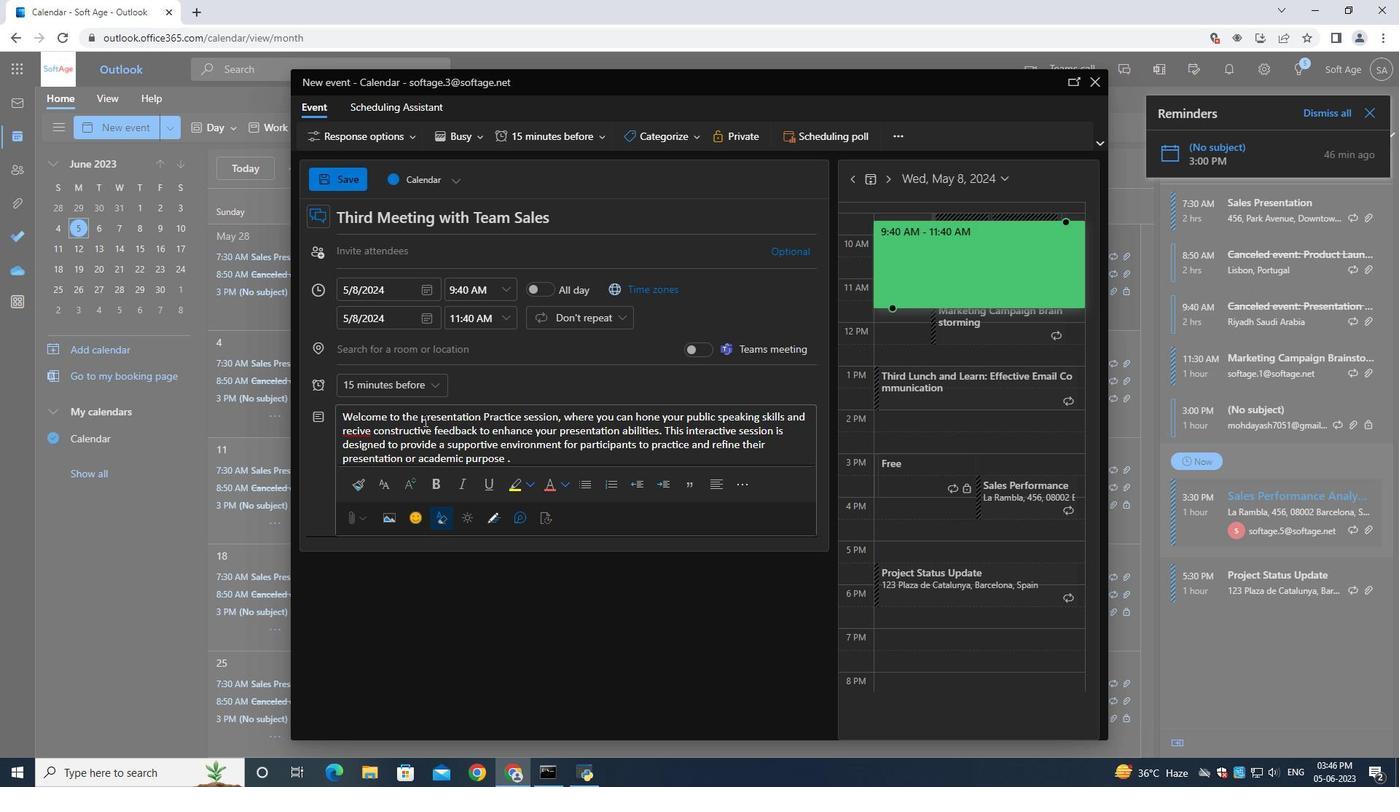 
Action: Key pressed <Key.backspace>
Screenshot: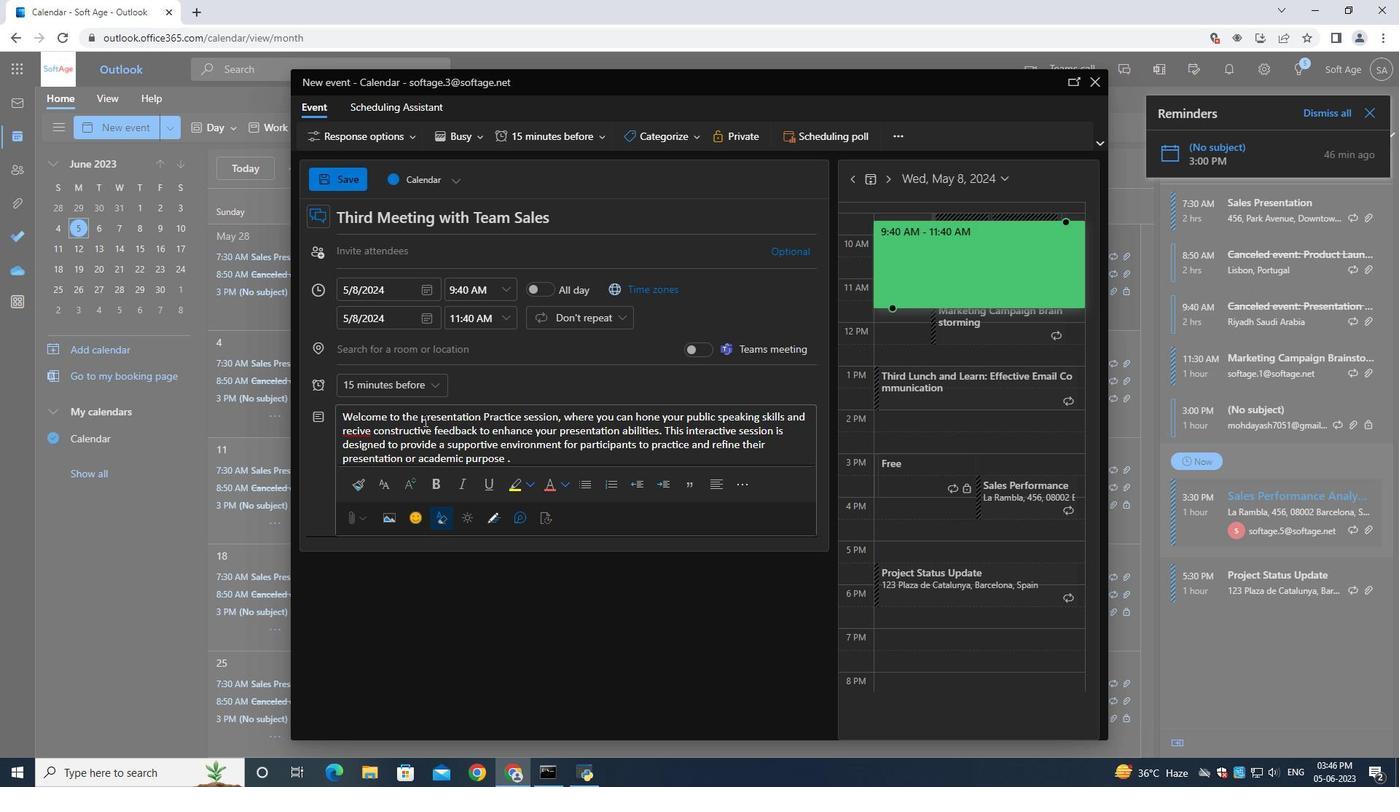 
Action: Mouse moved to (439, 427)
Screenshot: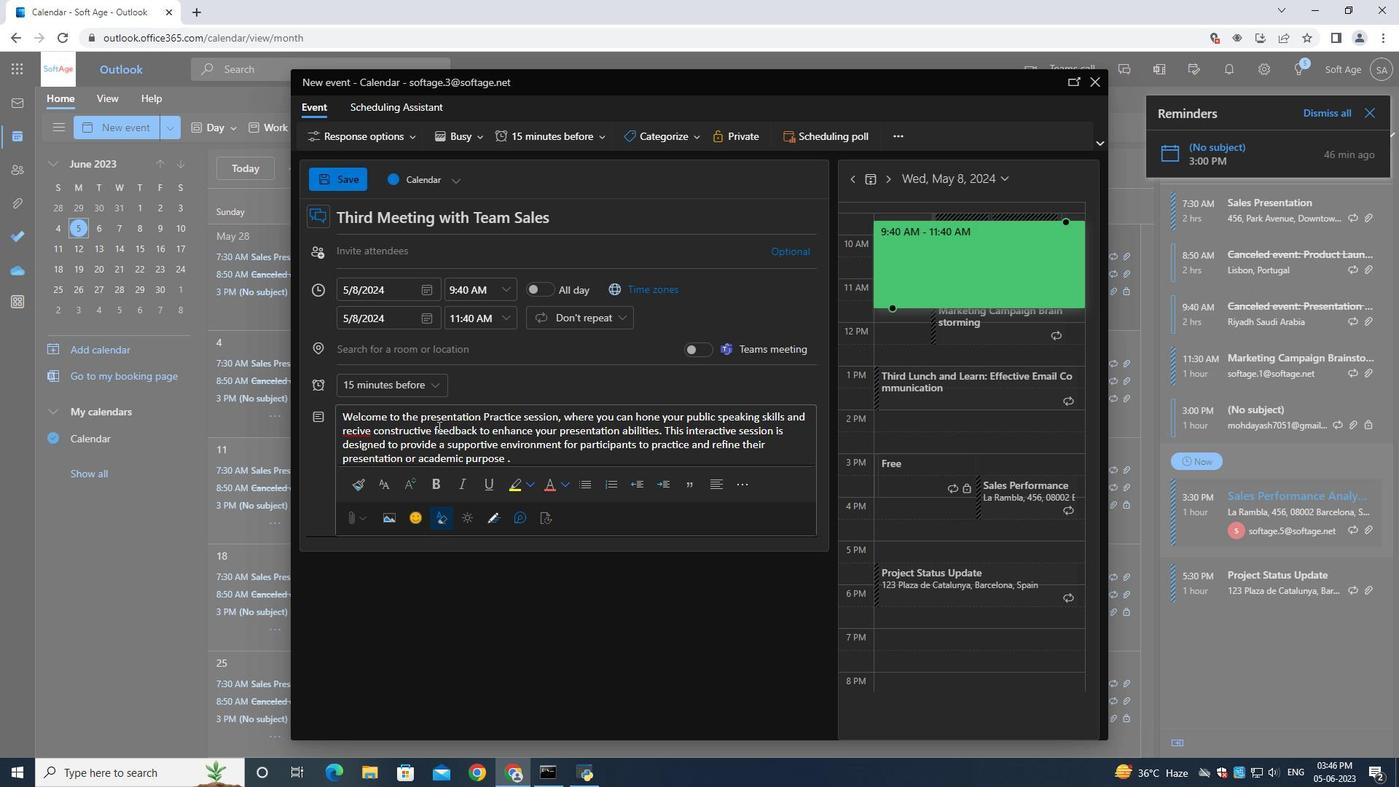 
Action: Key pressed <Key.backspace>
Screenshot: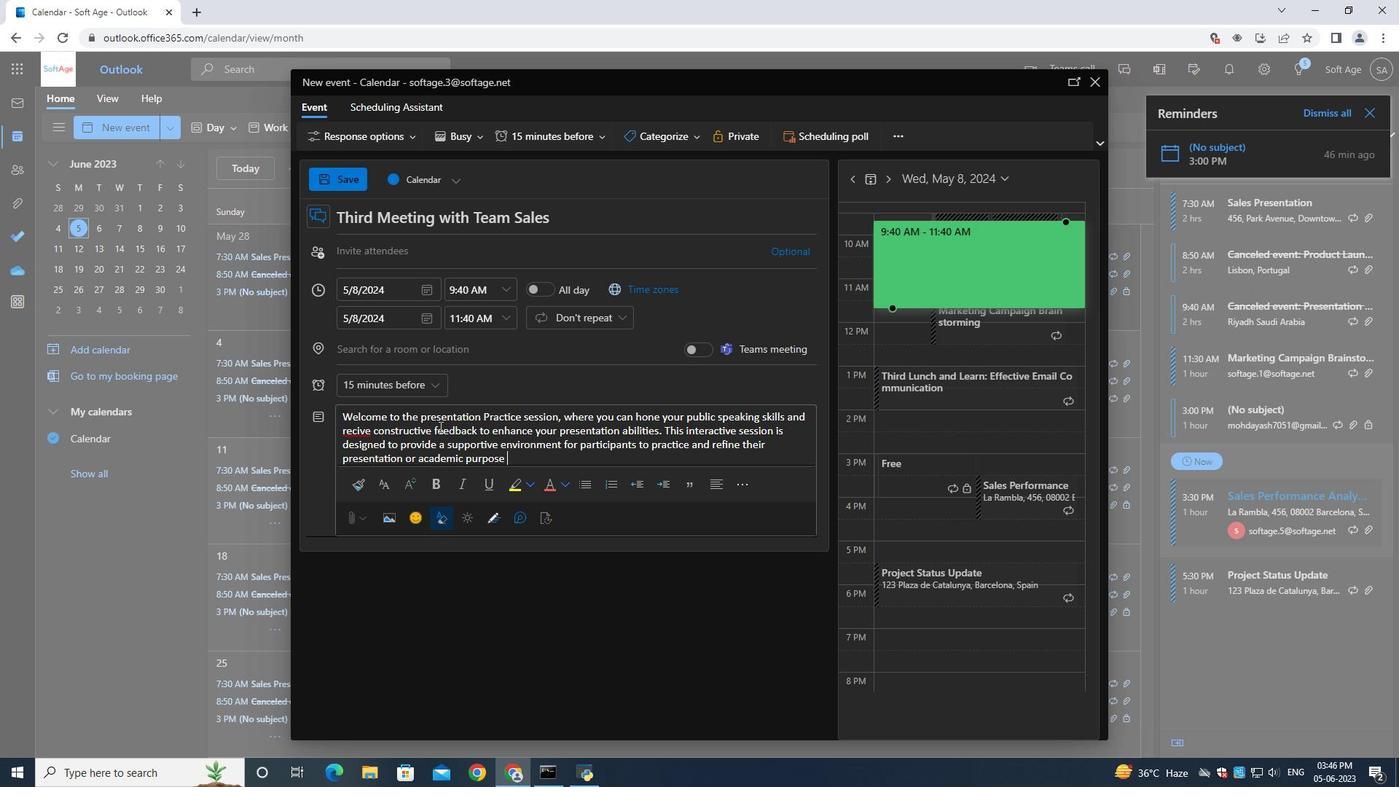 
Action: Mouse moved to (439, 427)
Screenshot: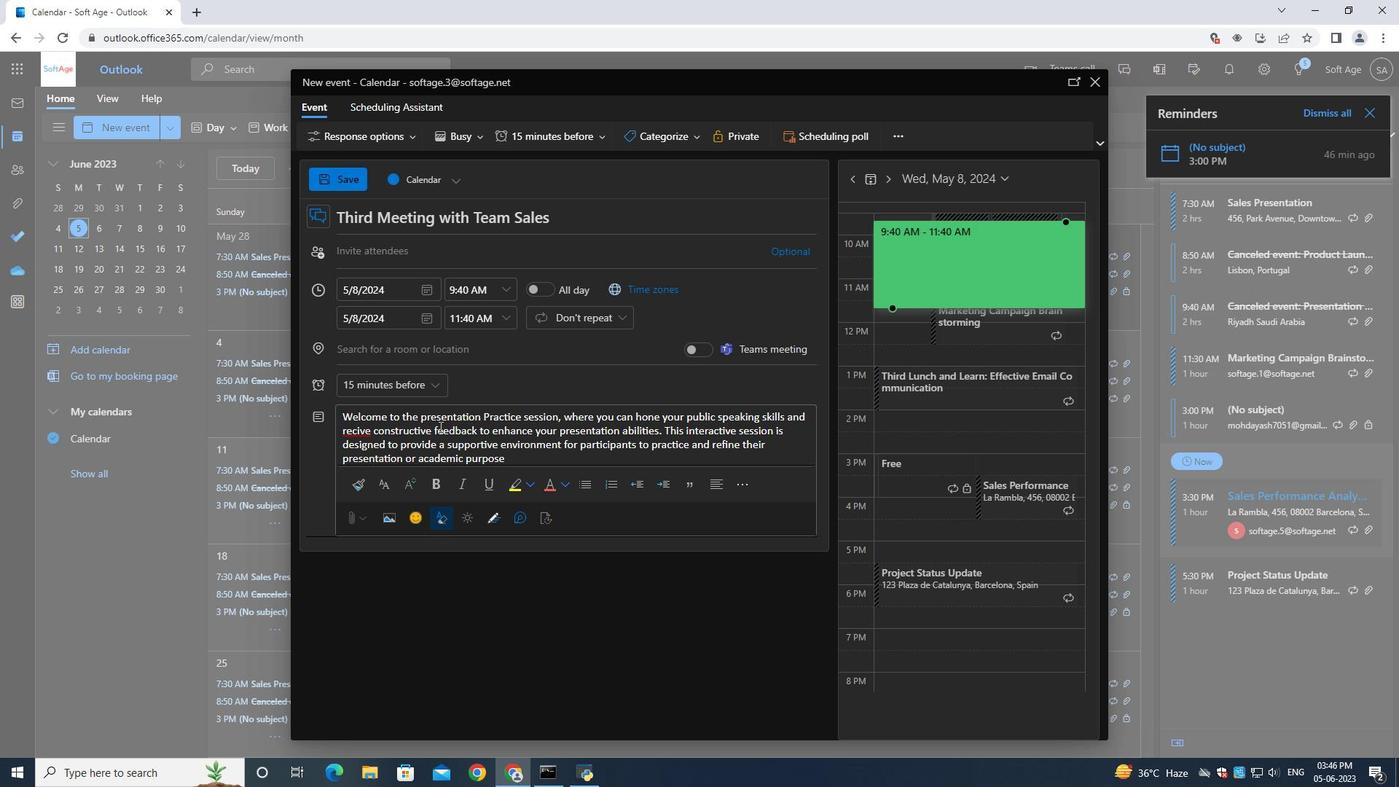 
Action: Key pressed .
Screenshot: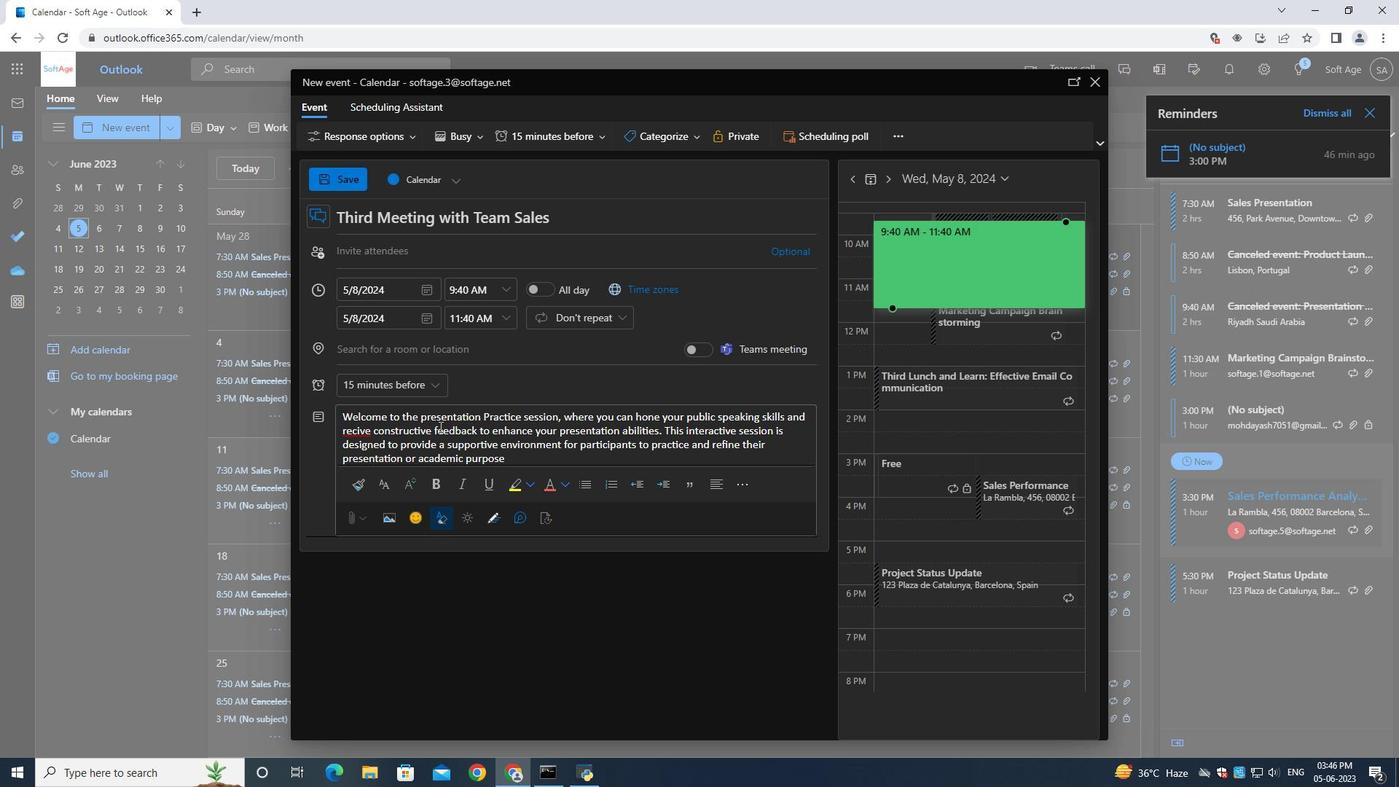 
Action: Mouse moved to (659, 139)
Screenshot: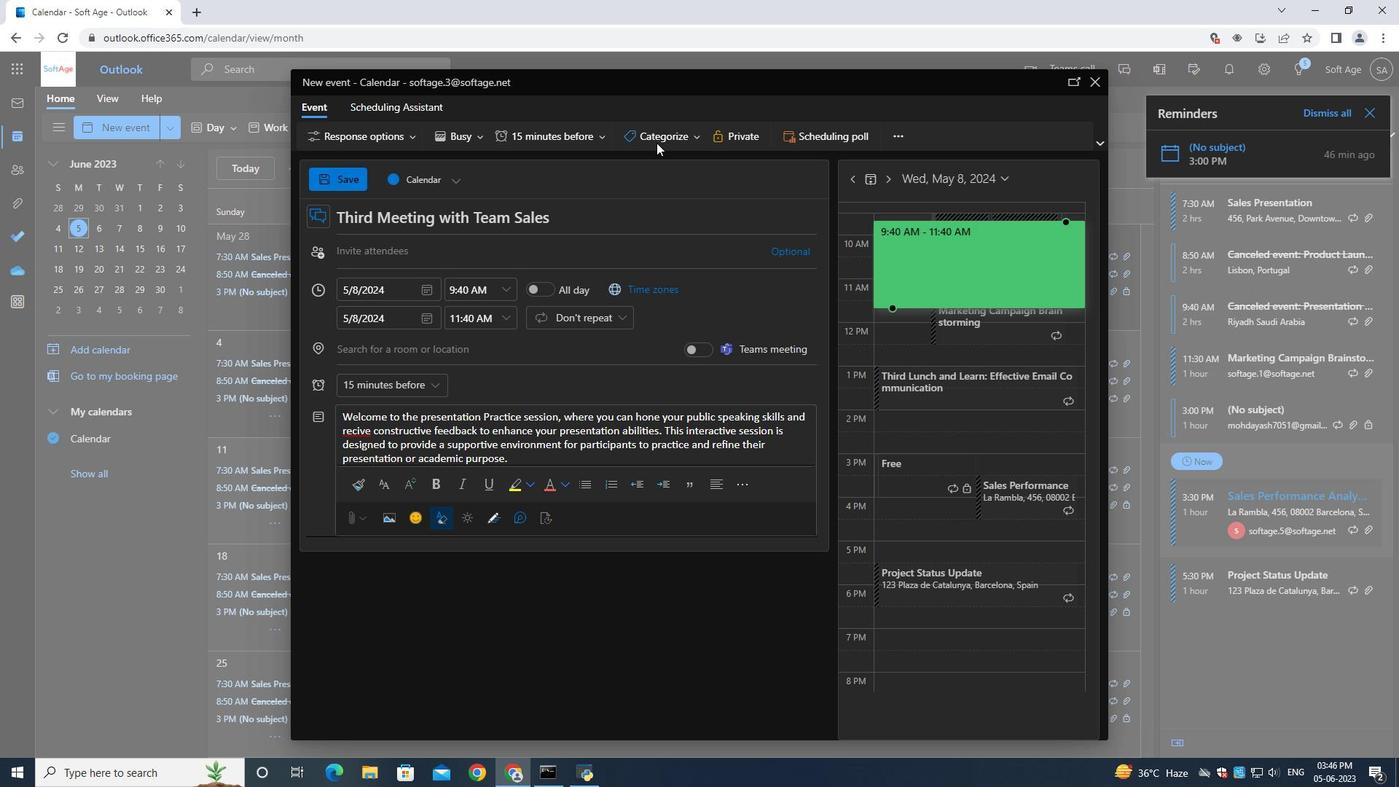 
Action: Mouse pressed left at (659, 139)
Screenshot: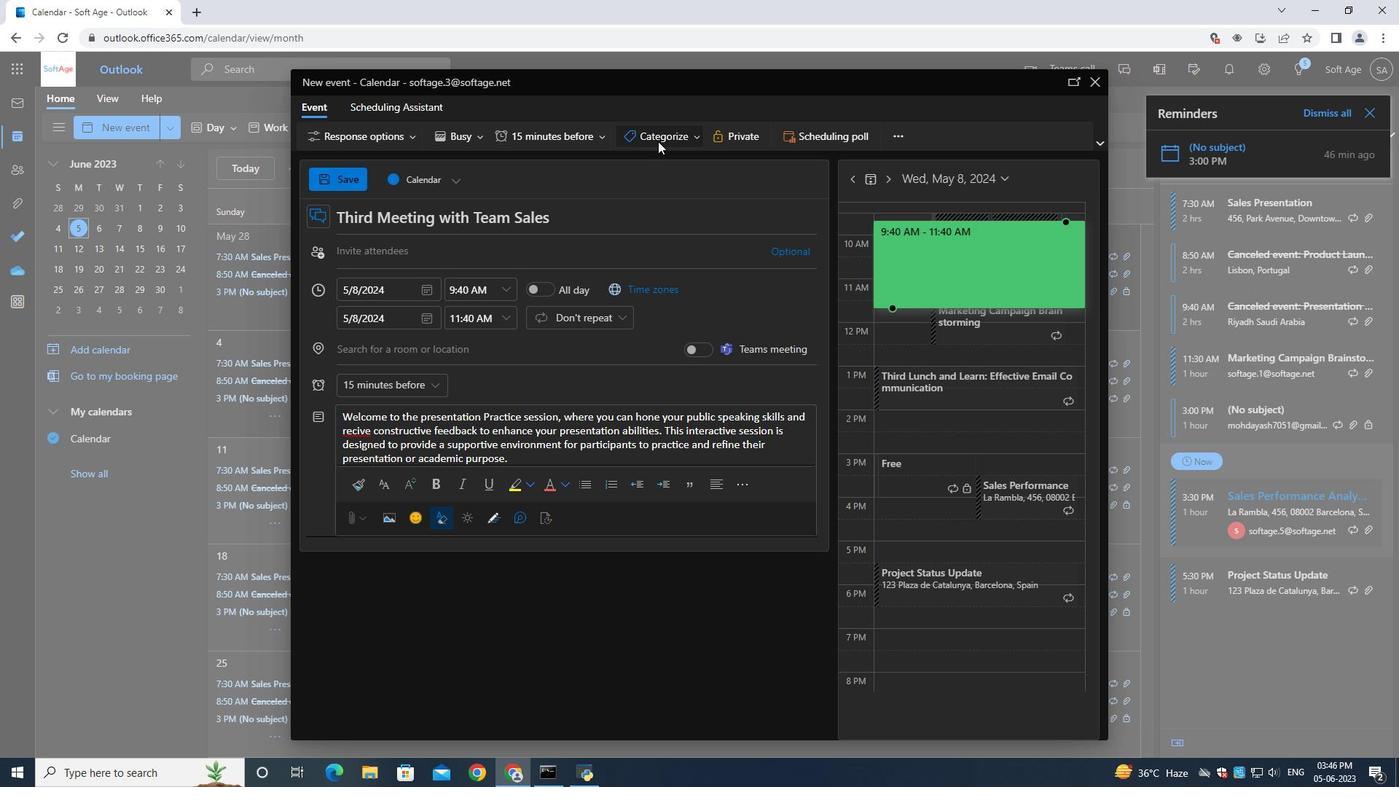 
Action: Mouse moved to (661, 190)
Screenshot: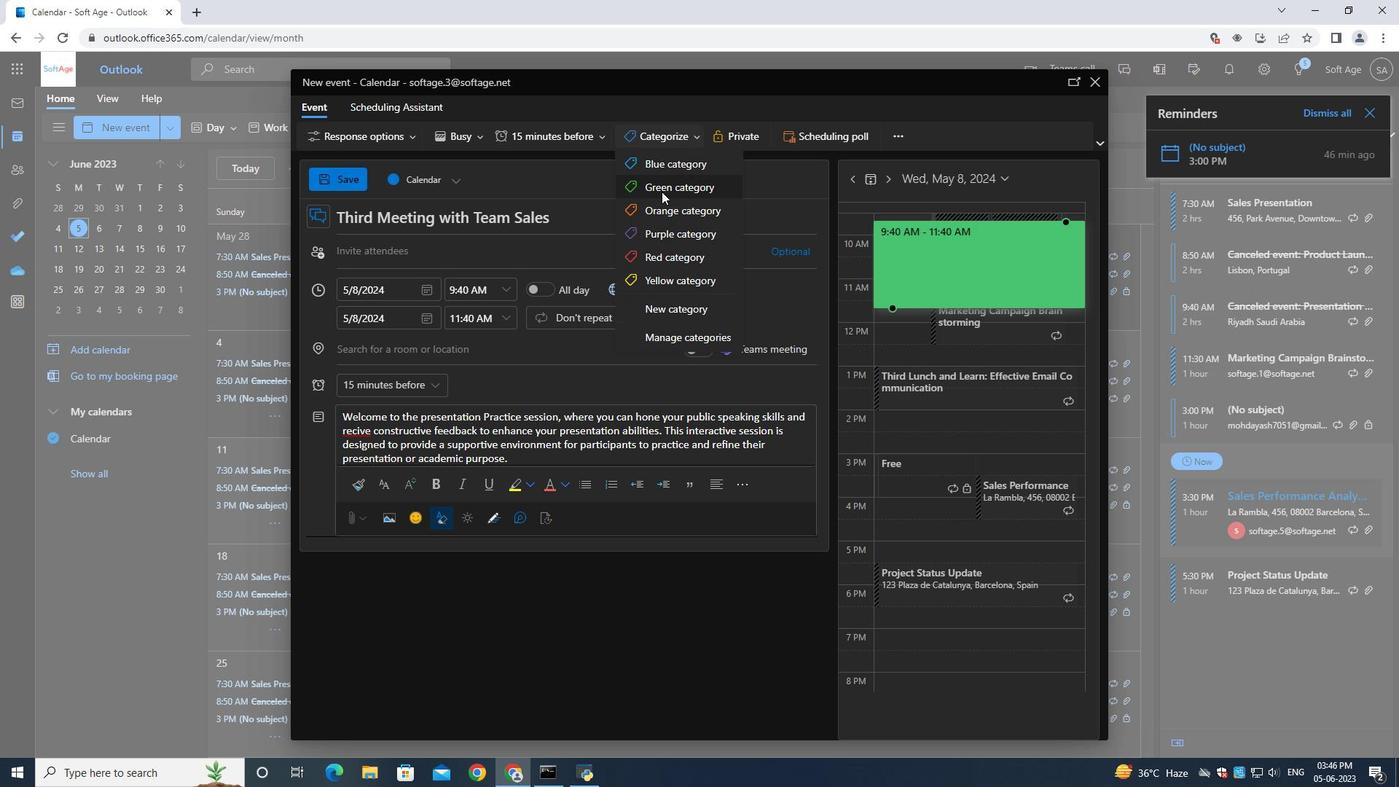 
Action: Mouse pressed left at (661, 190)
Screenshot: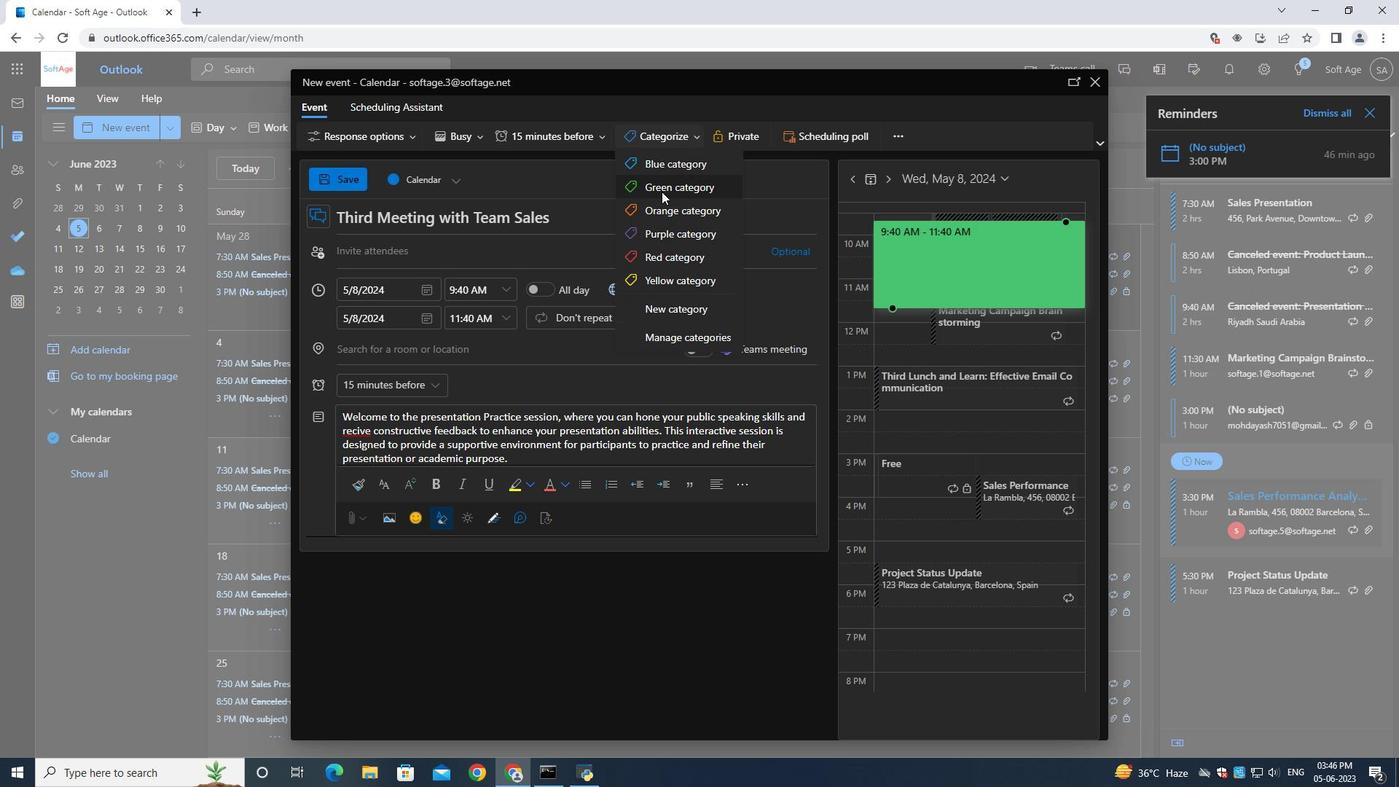 
Action: Mouse moved to (430, 255)
Screenshot: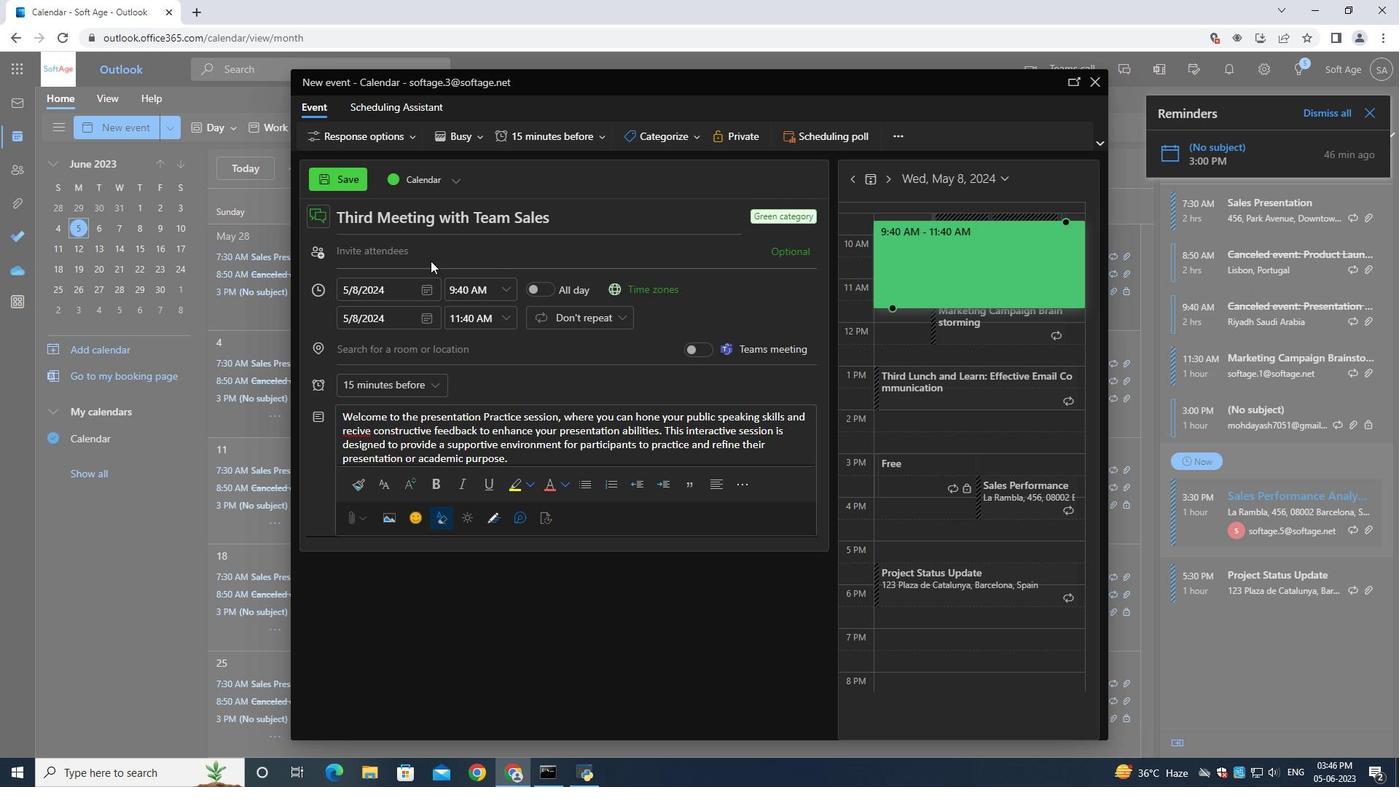 
Action: Mouse pressed left at (430, 255)
Screenshot: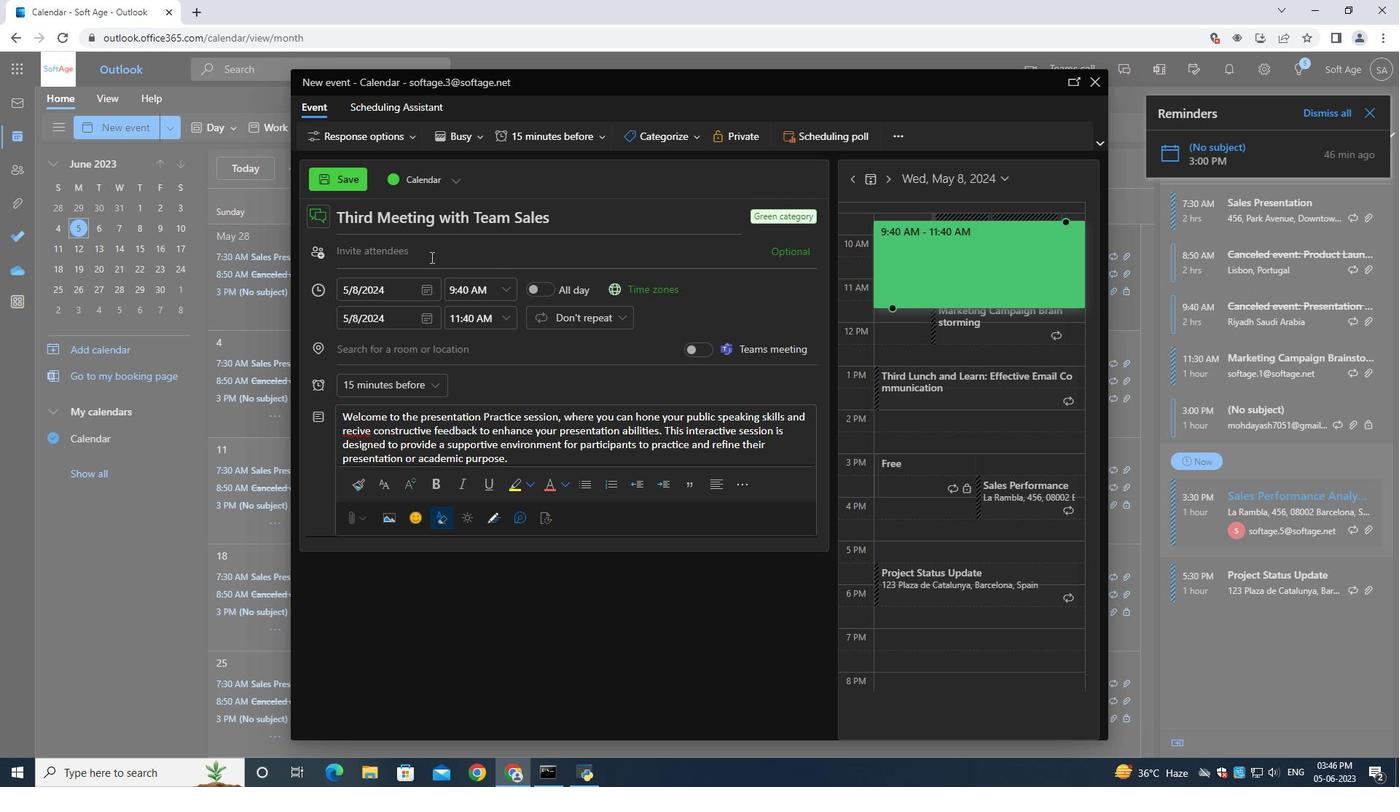 
Action: Mouse moved to (432, 255)
Screenshot: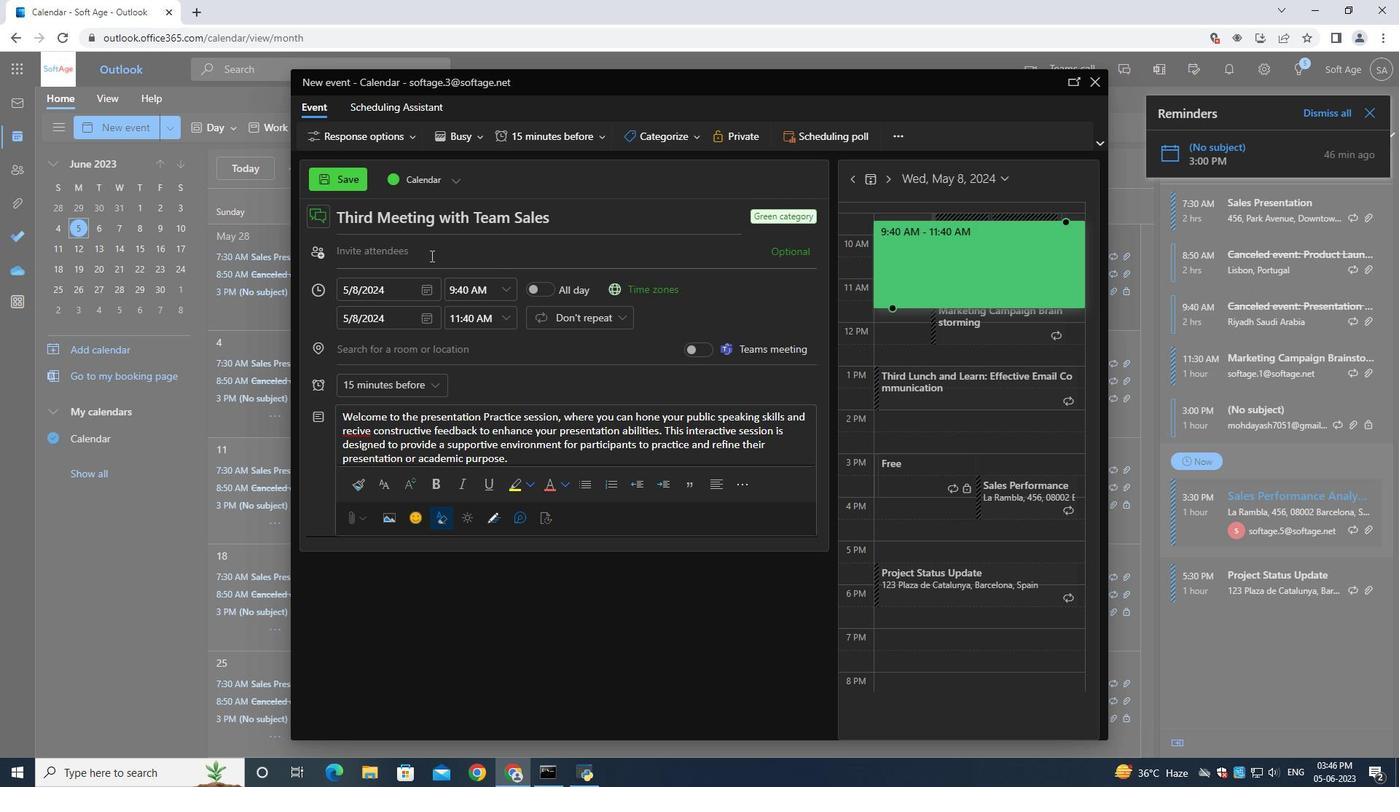 
Action: Key pressed softage.10<Key.shift>@softage.net
Screenshot: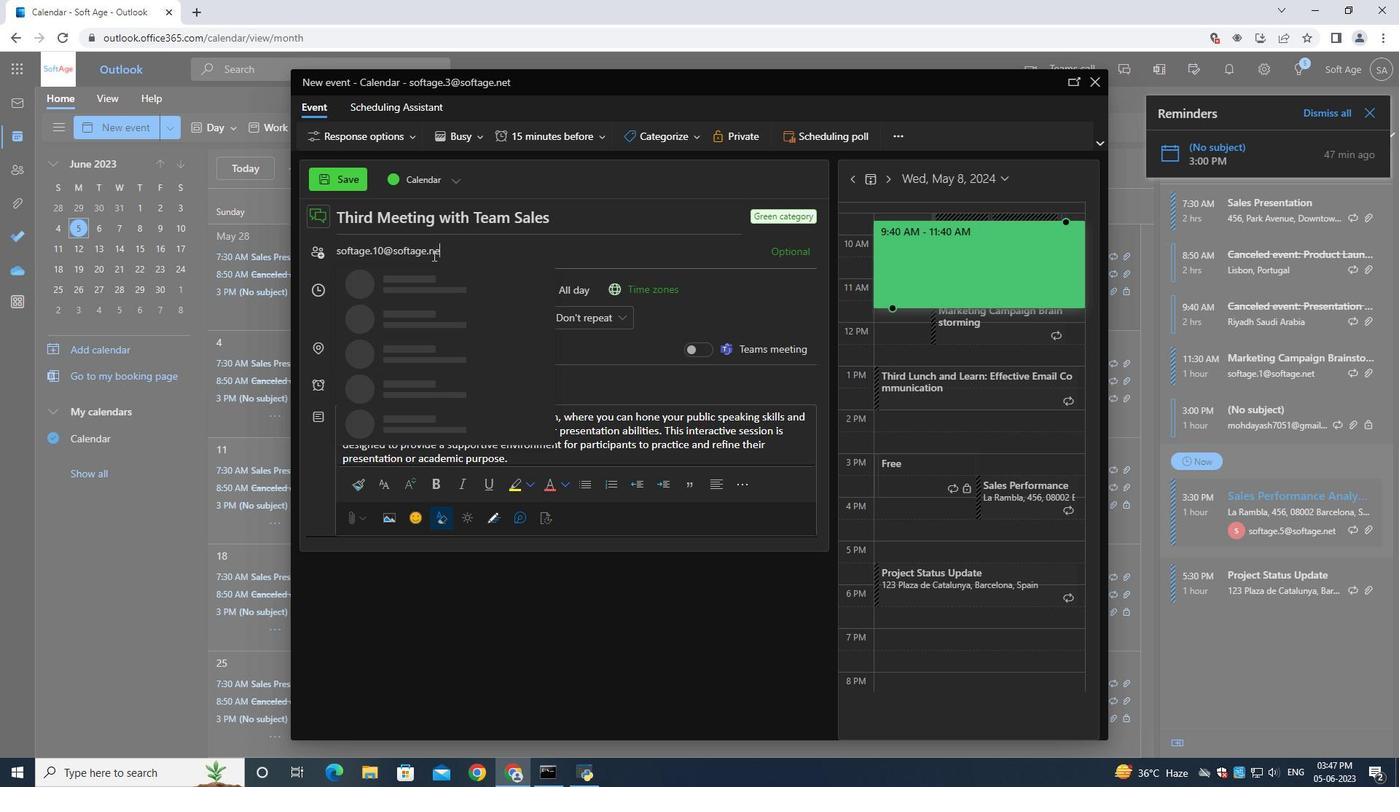 
Action: Mouse moved to (451, 287)
Screenshot: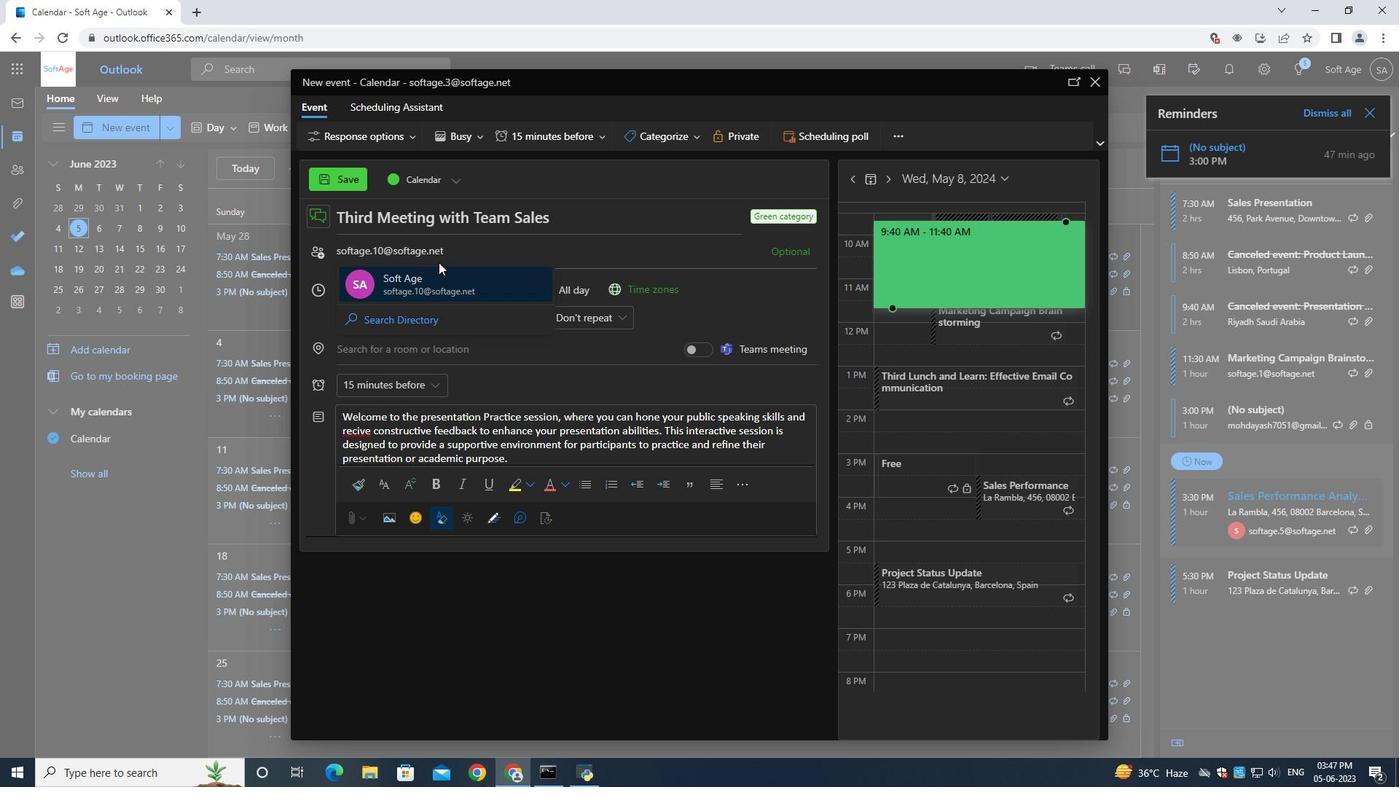 
Action: Mouse pressed left at (451, 287)
Screenshot: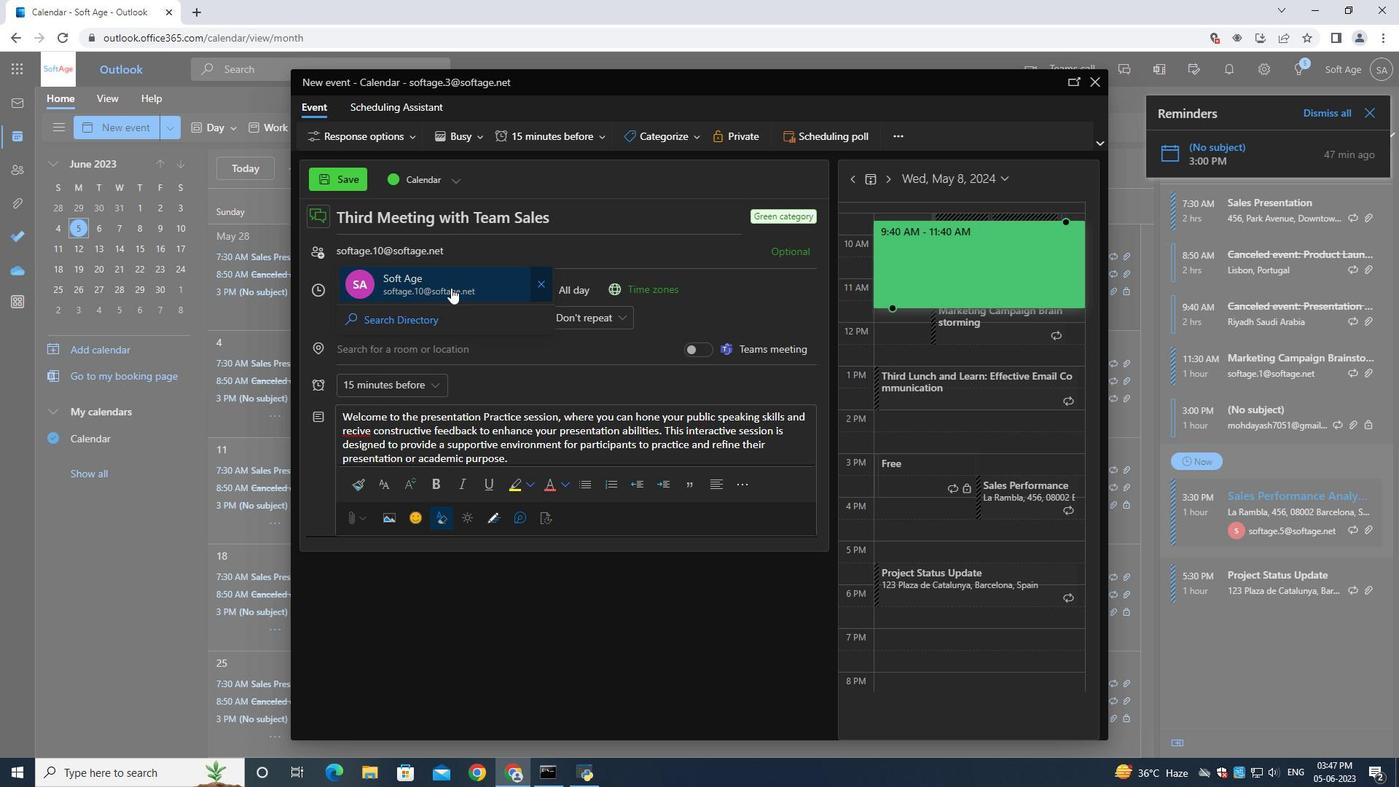 
Action: Mouse moved to (483, 279)
Screenshot: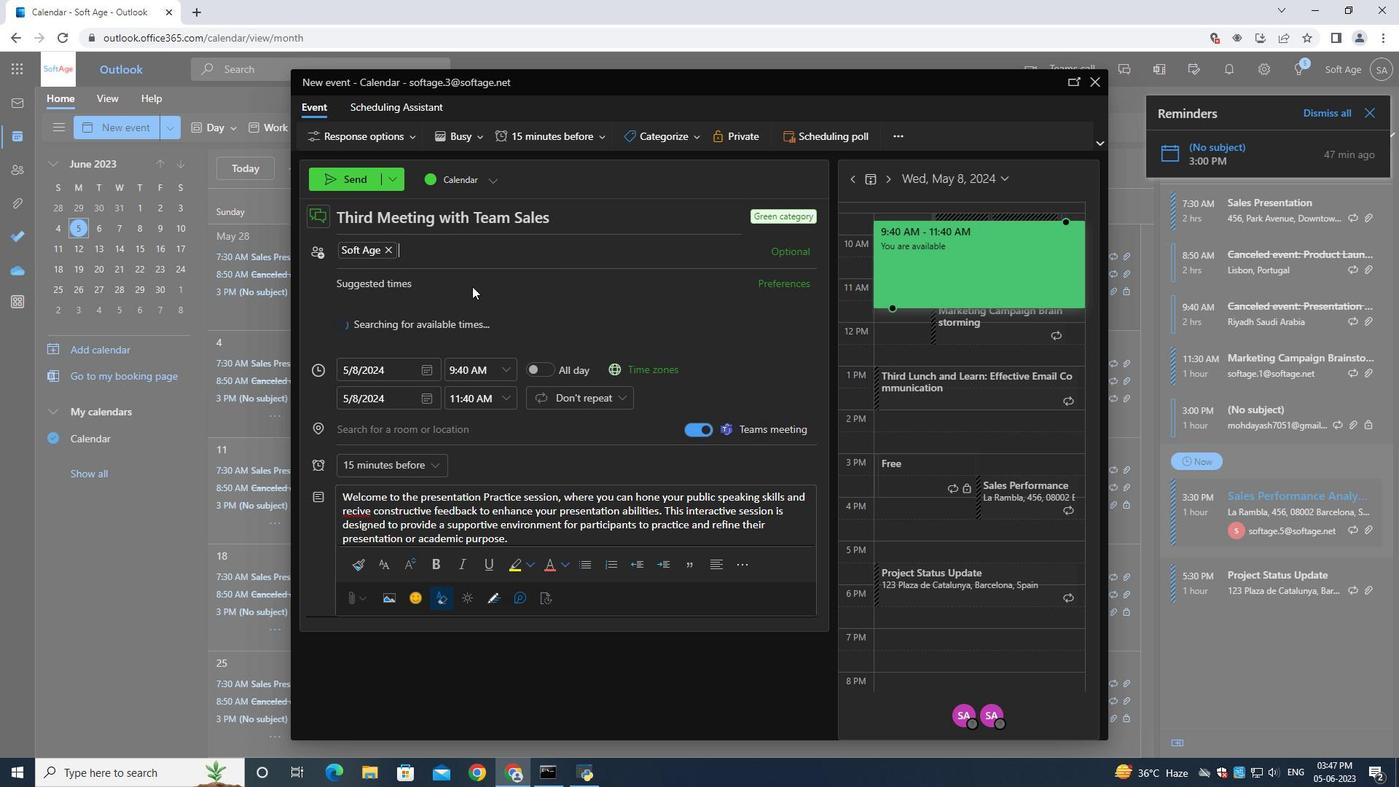 
Action: Key pressed softage.1<Key.shift>#<Key.shift><Key.backspace><Key.shift>@softage.net
Screenshot: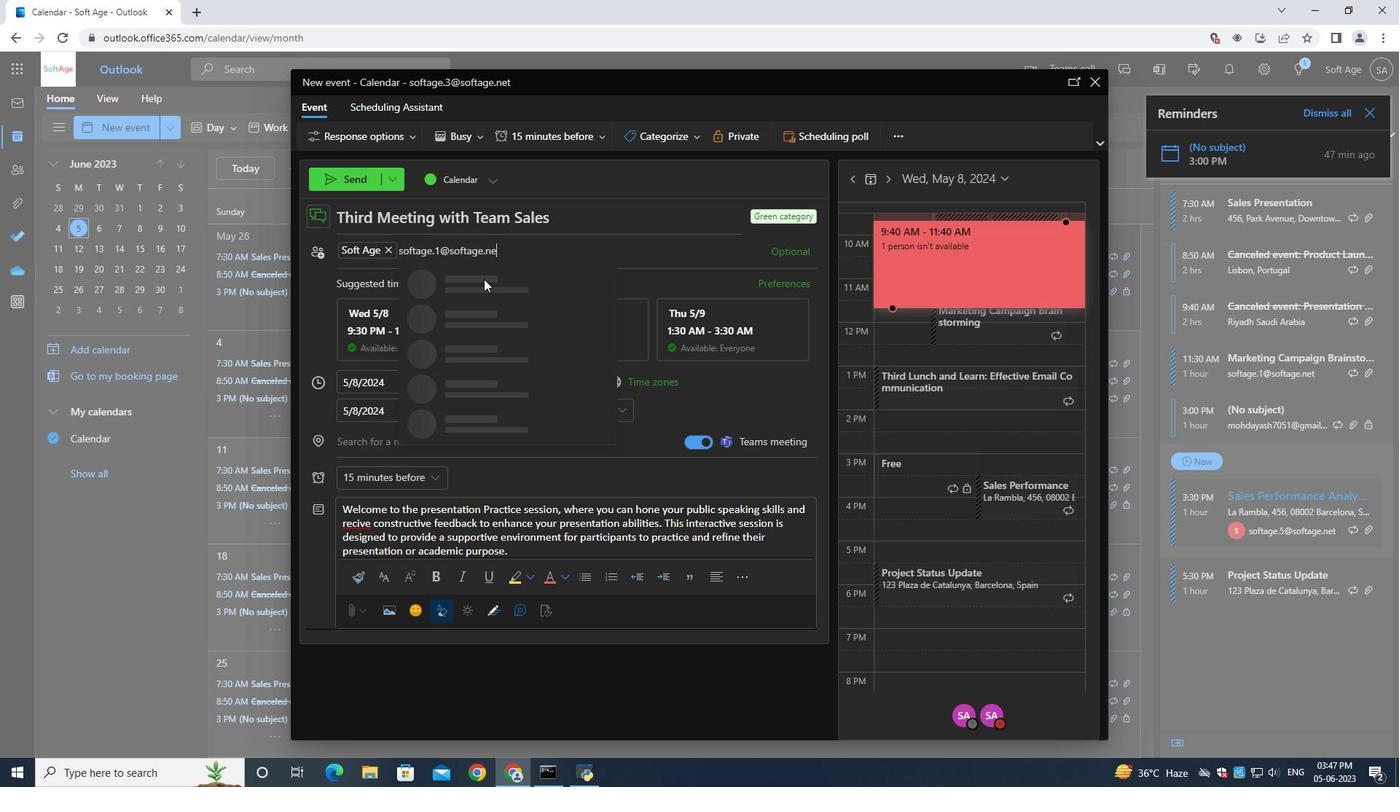
Action: Mouse pressed left at (483, 279)
Screenshot: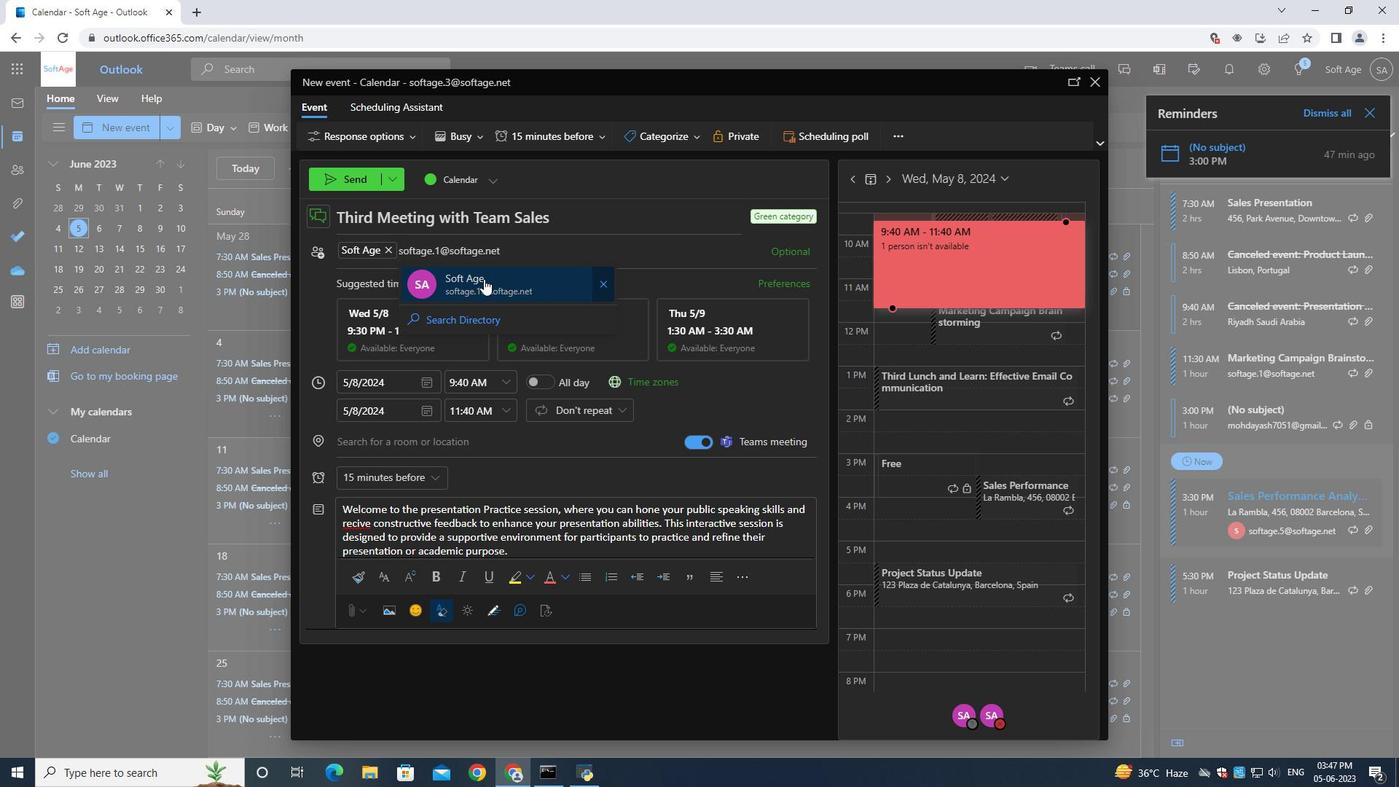 
Action: Mouse moved to (380, 468)
Screenshot: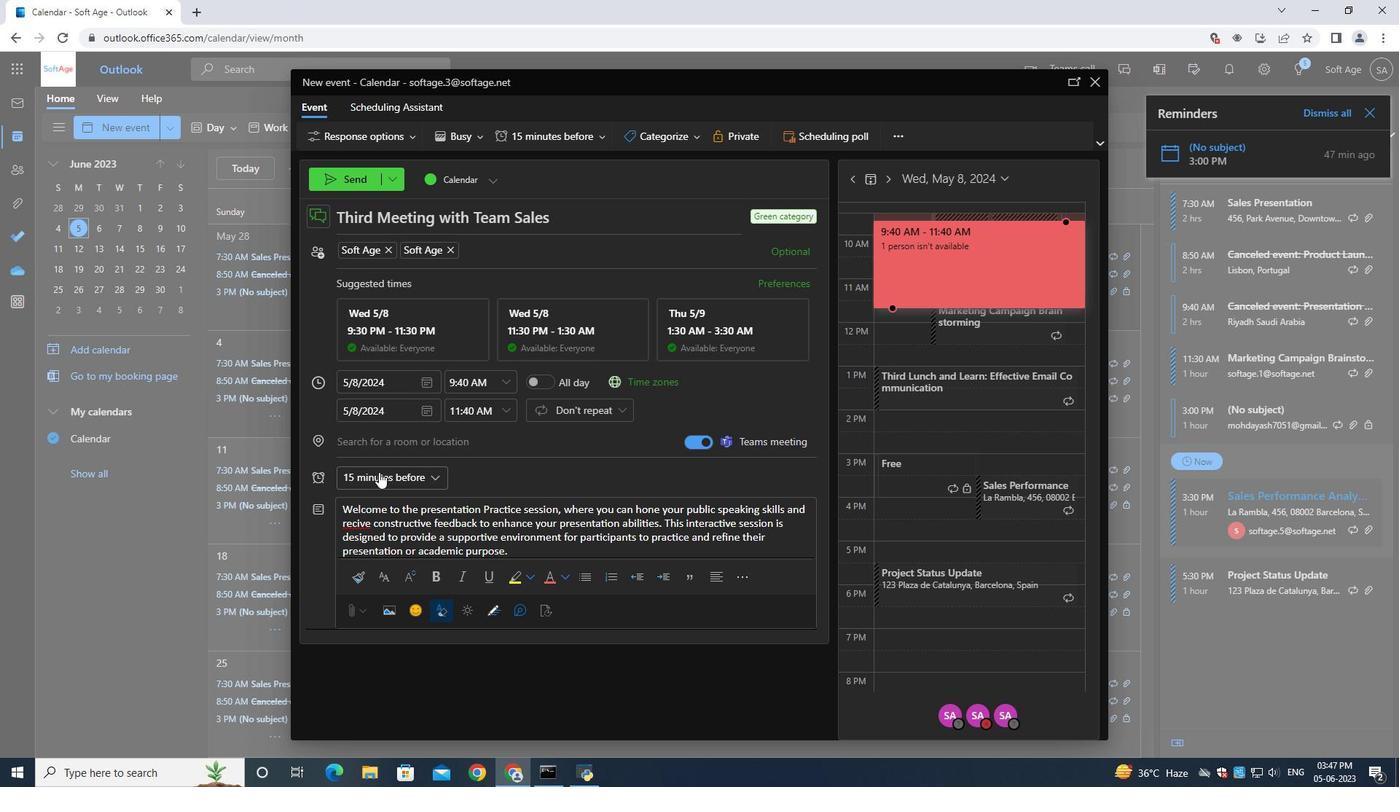 
Action: Mouse pressed left at (380, 468)
Screenshot: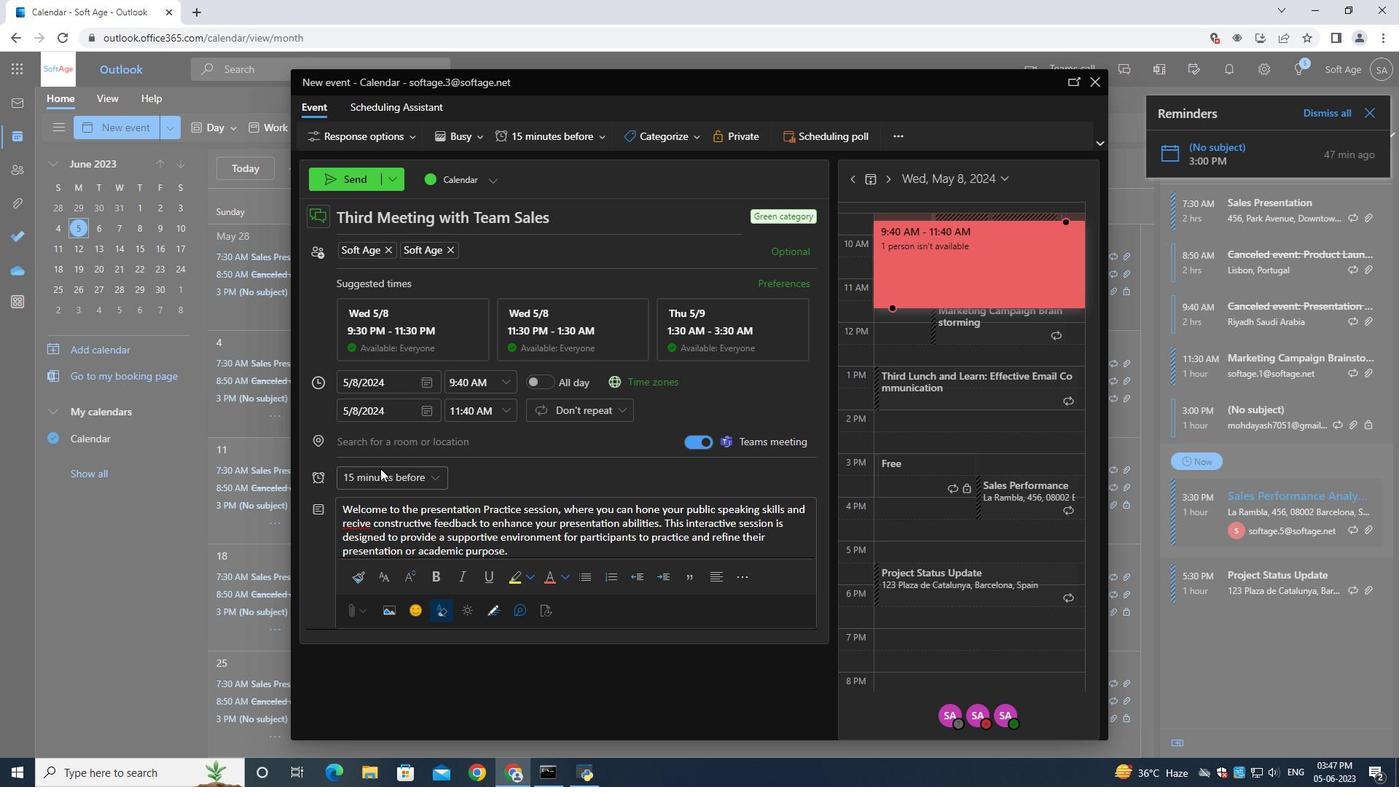 
Action: Mouse moved to (381, 475)
Screenshot: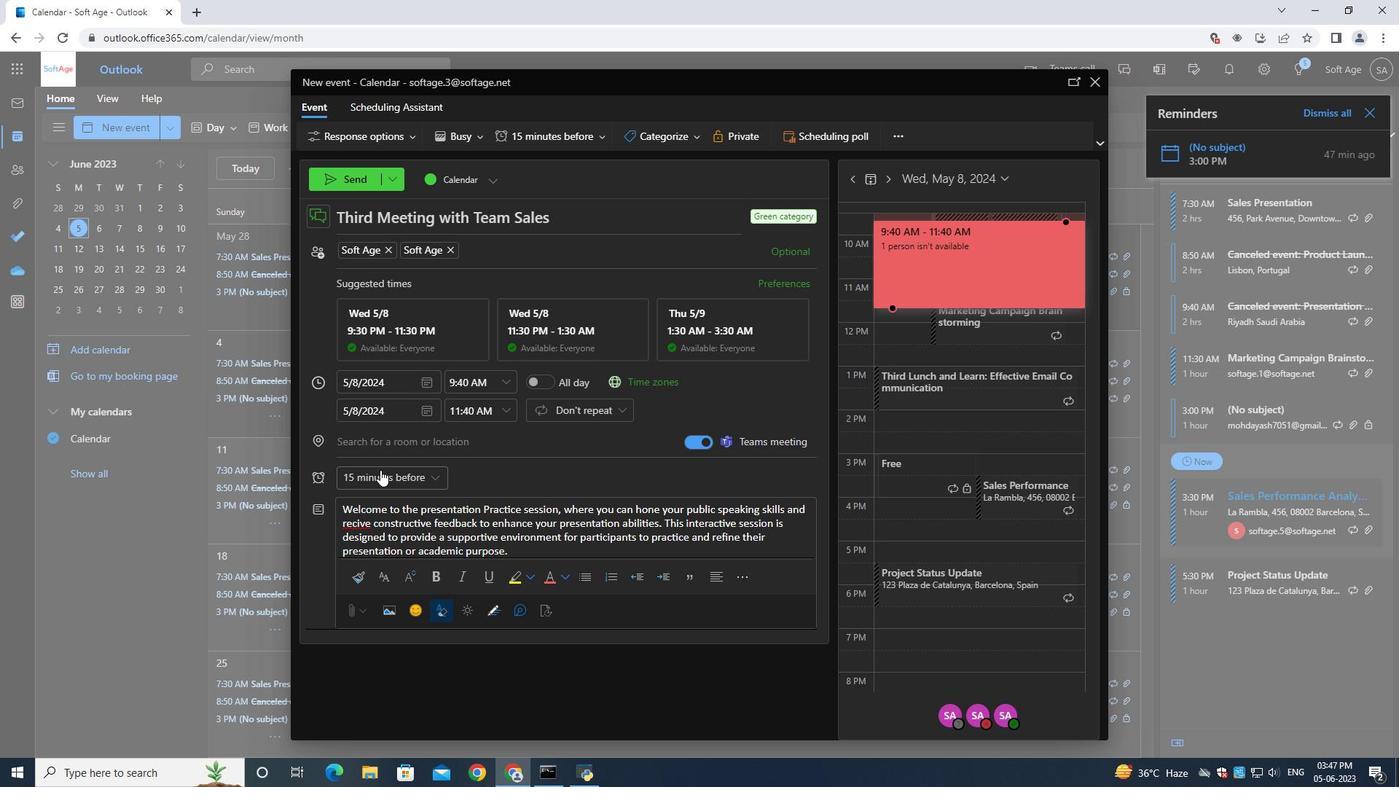 
Action: Mouse pressed left at (381, 475)
Screenshot: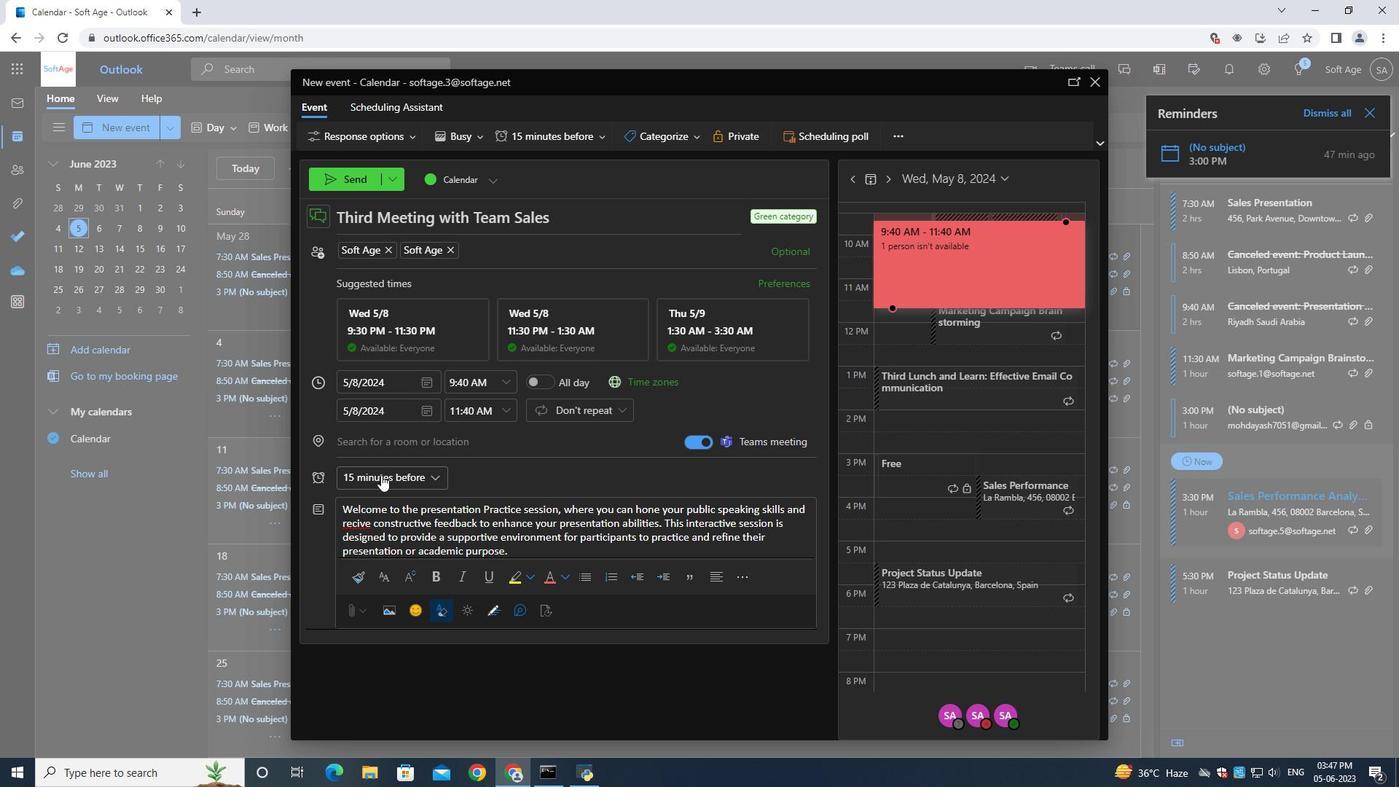
Action: Mouse moved to (387, 316)
Screenshot: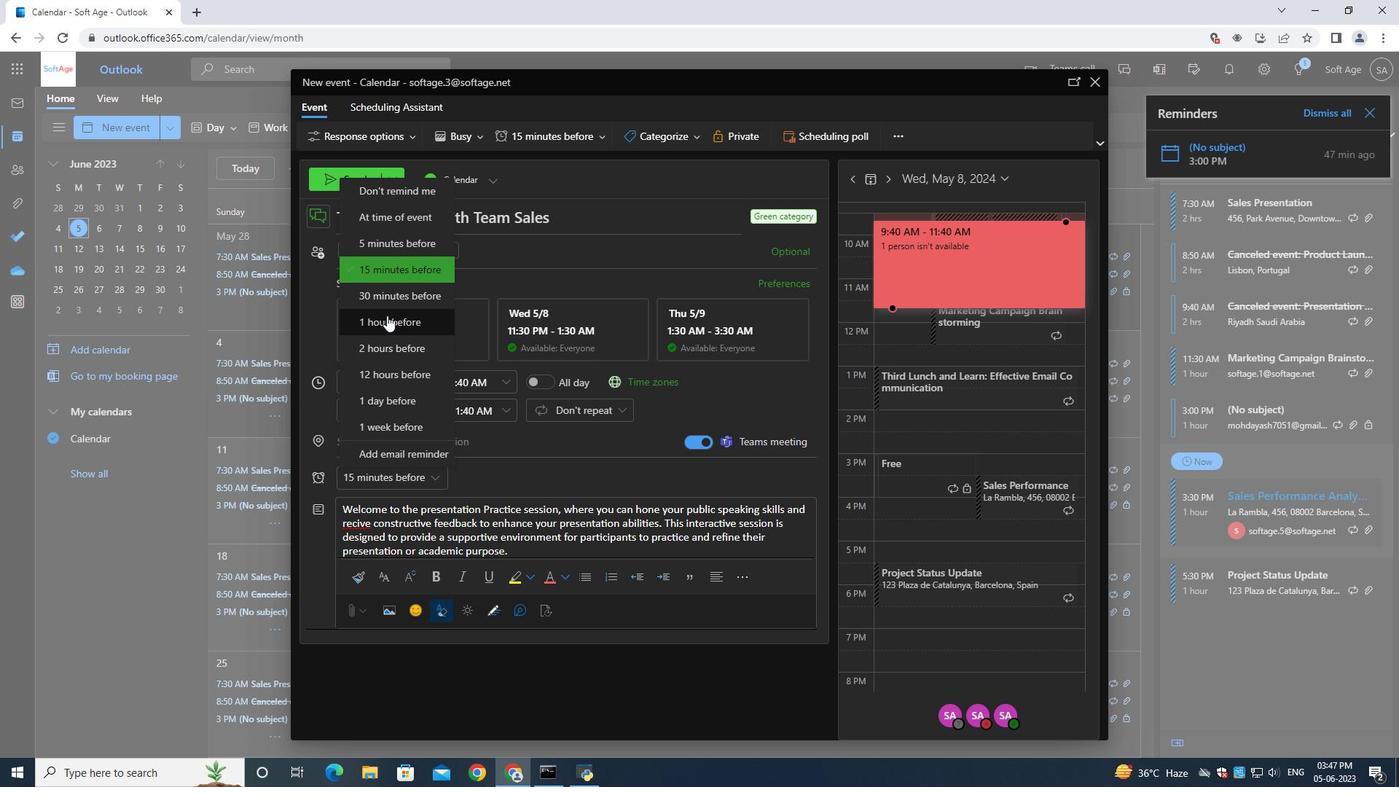 
Action: Mouse pressed left at (387, 316)
Screenshot: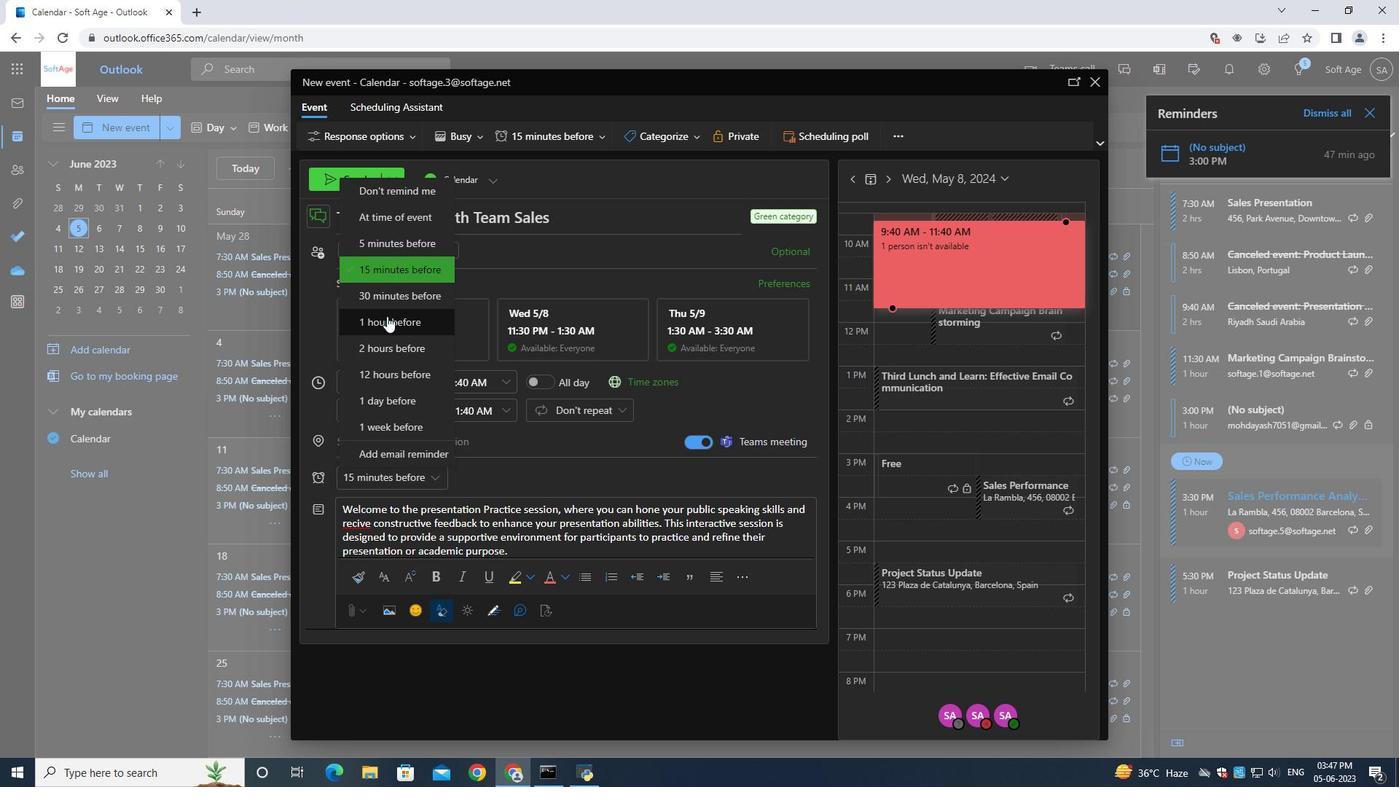 
Action: Mouse moved to (360, 181)
Screenshot: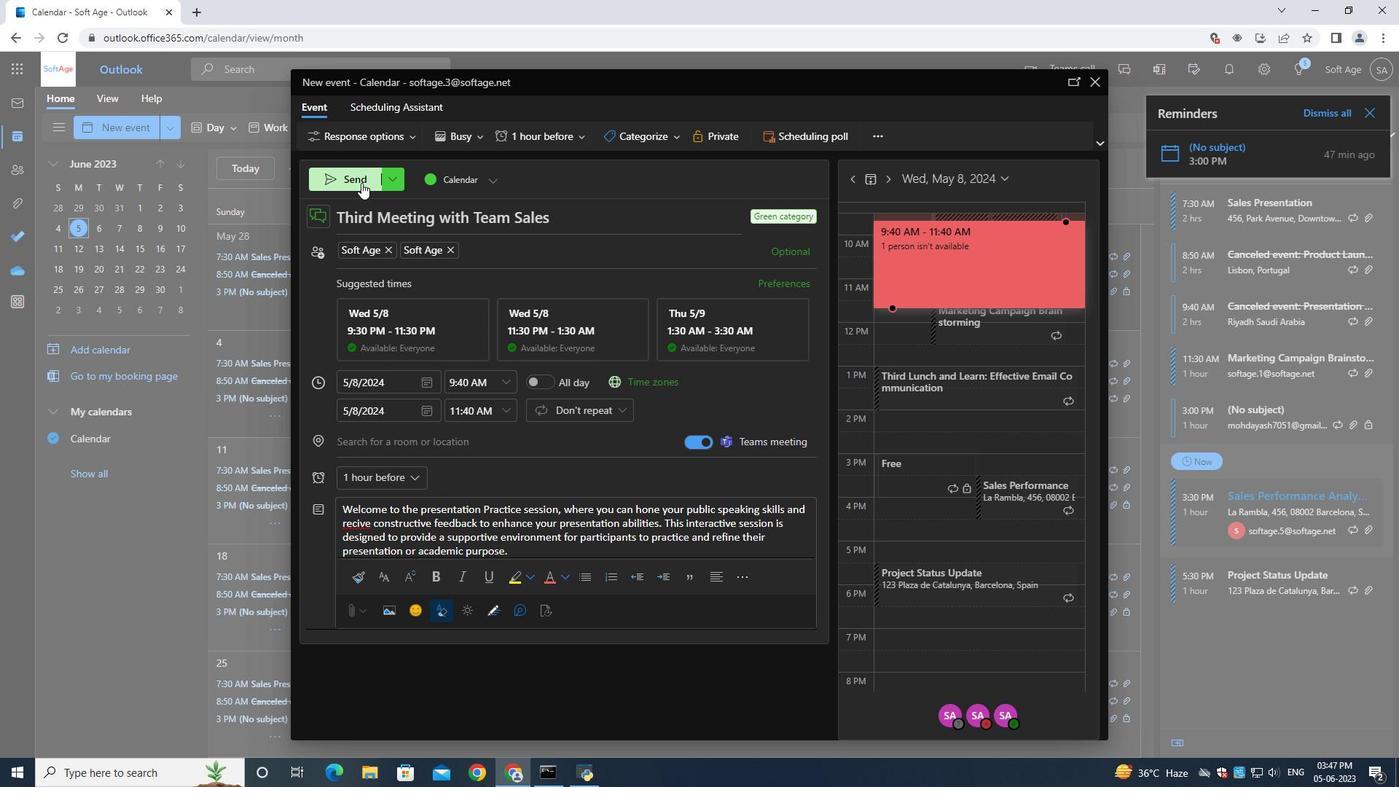 
Action: Mouse pressed left at (360, 181)
Screenshot: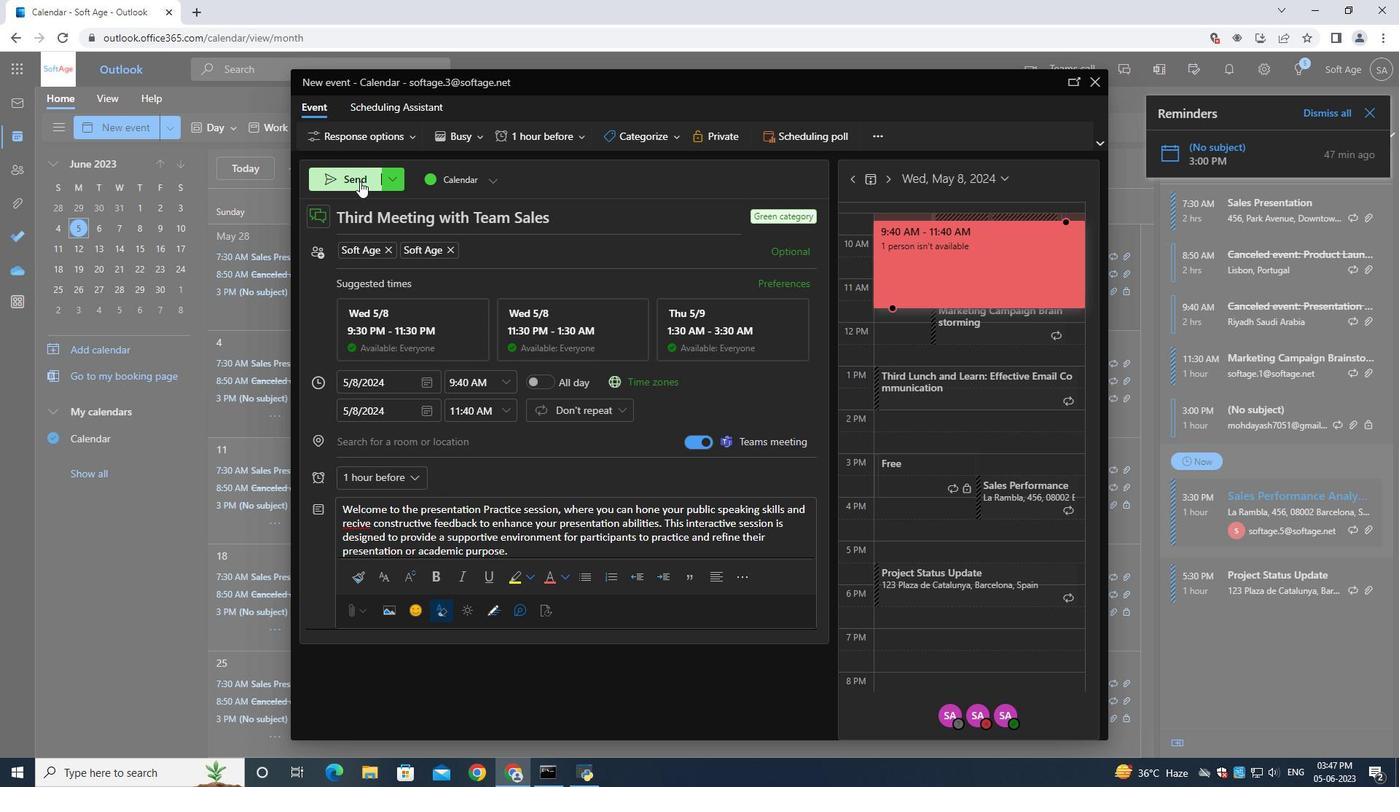 
Action: Mouse moved to (360, 181)
Screenshot: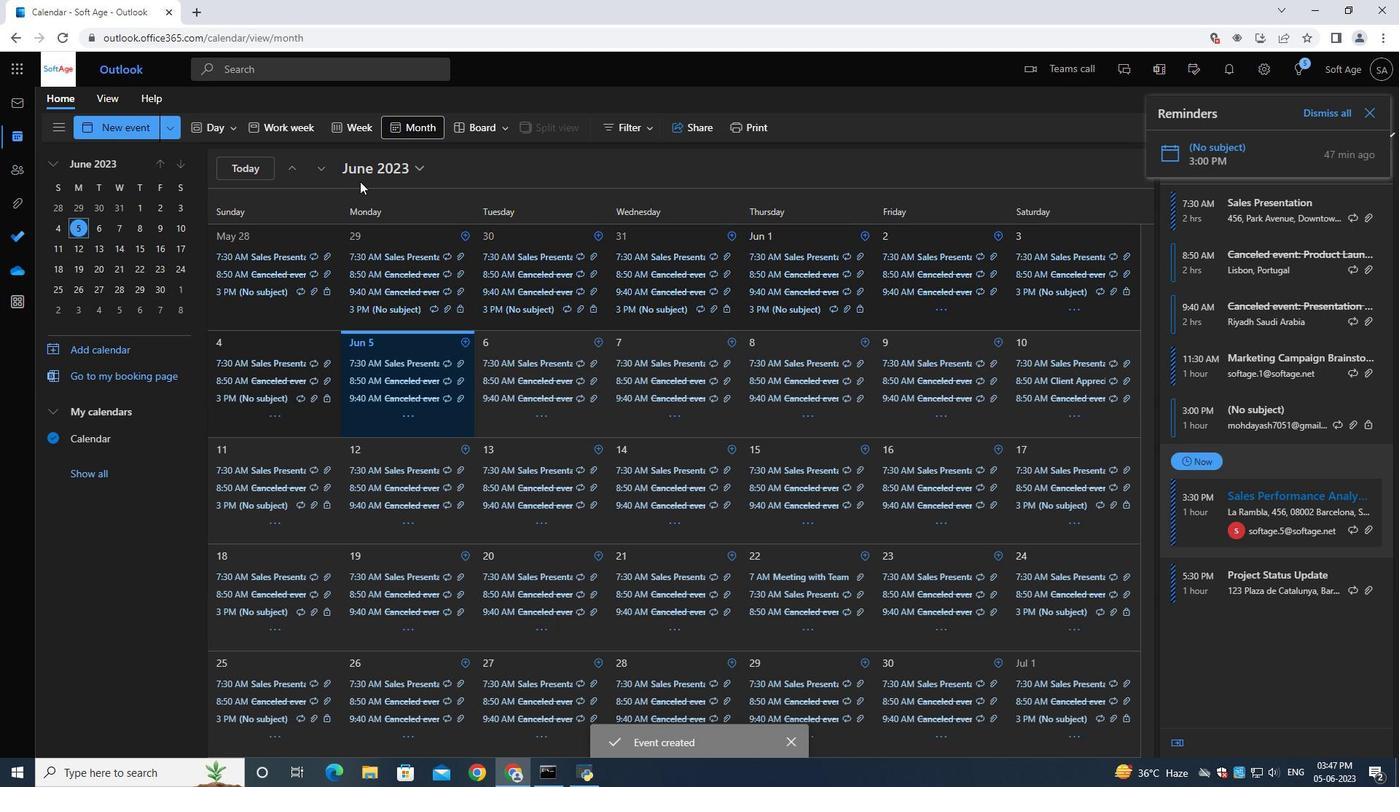 
